 Task: Look for space in Sesto Fiorentino, Italy from 9th June, 2023 to 17th June, 2023 for 2 adults in price range Rs.7000 to Rs.12000. Place can be private room with 1  bedroom having 2 beds and 1 bathroom. Property type can be house, flat, guest house. Amenities needed are: wifi. Booking option can be shelf check-in. Required host language is English.
Action: Mouse moved to (418, 116)
Screenshot: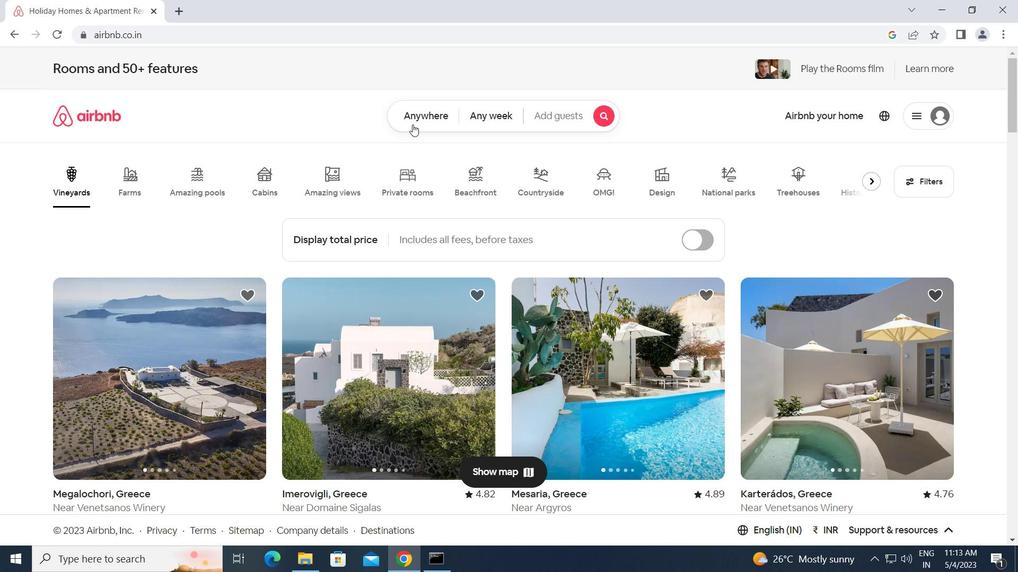
Action: Mouse pressed left at (418, 116)
Screenshot: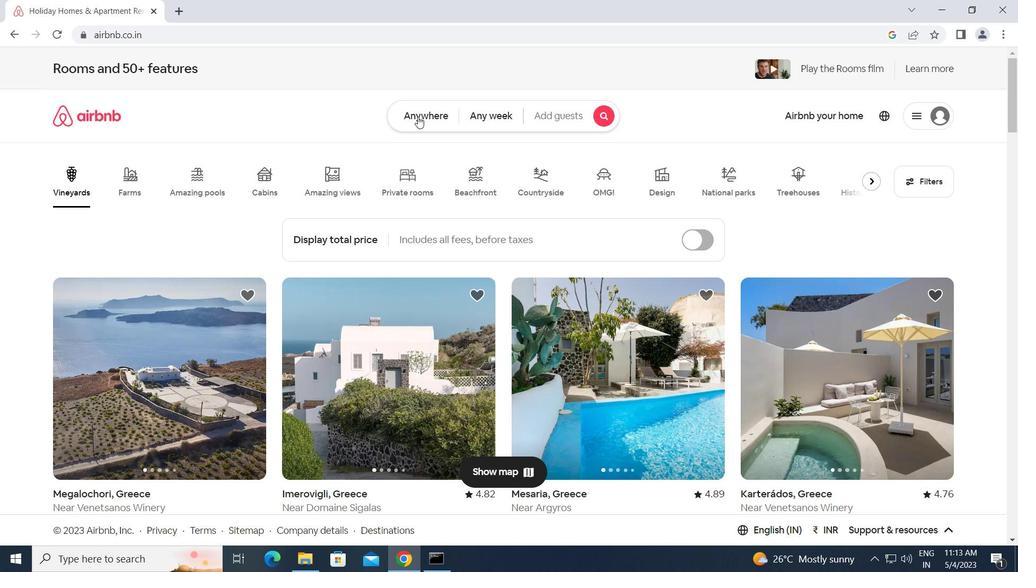 
Action: Mouse moved to (374, 166)
Screenshot: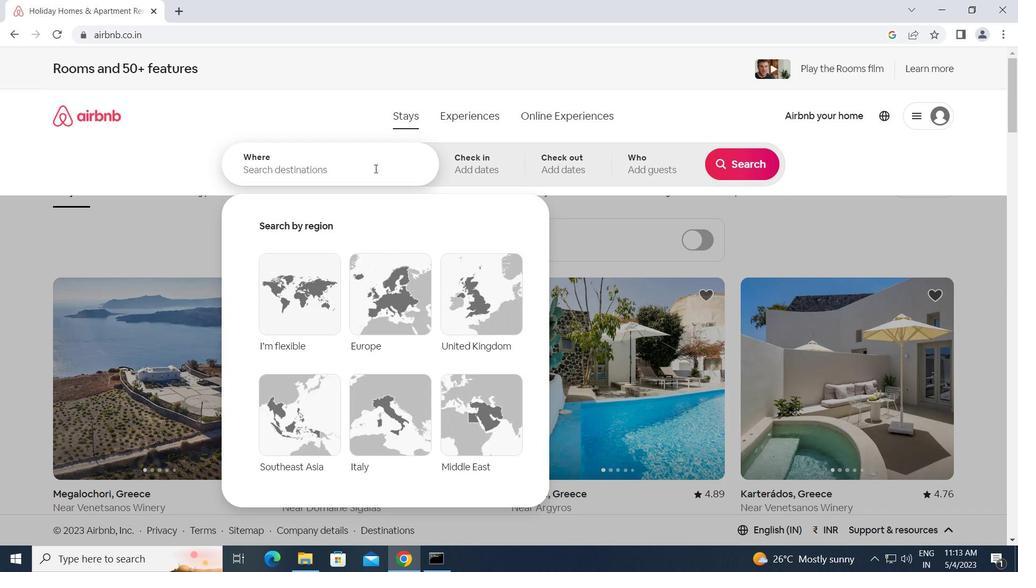 
Action: Mouse pressed left at (374, 166)
Screenshot: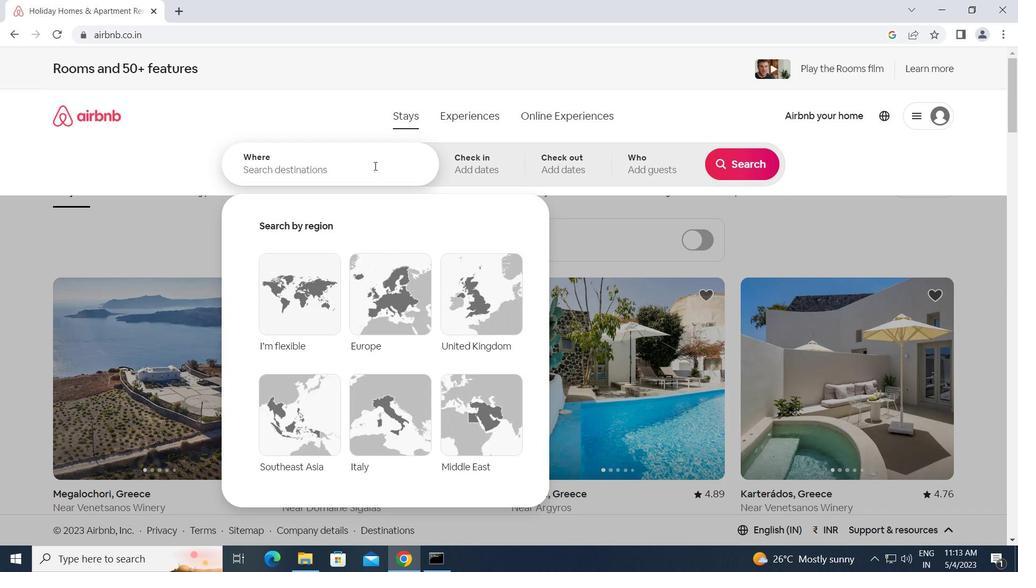 
Action: Key pressed se<Key.backspace><Key.caps_lock>esto<Key.space><Key.caps_lock>f<Key.caps_lock>iorentino,<Key.space><Key.caps_lock>i<Key.caps_lock>taly
Screenshot: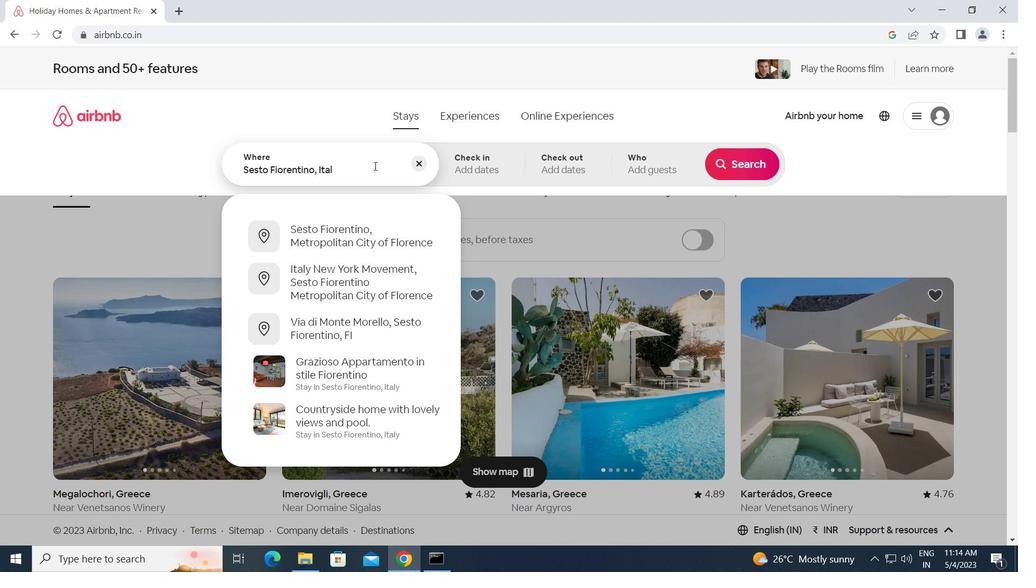 
Action: Mouse moved to (379, 167)
Screenshot: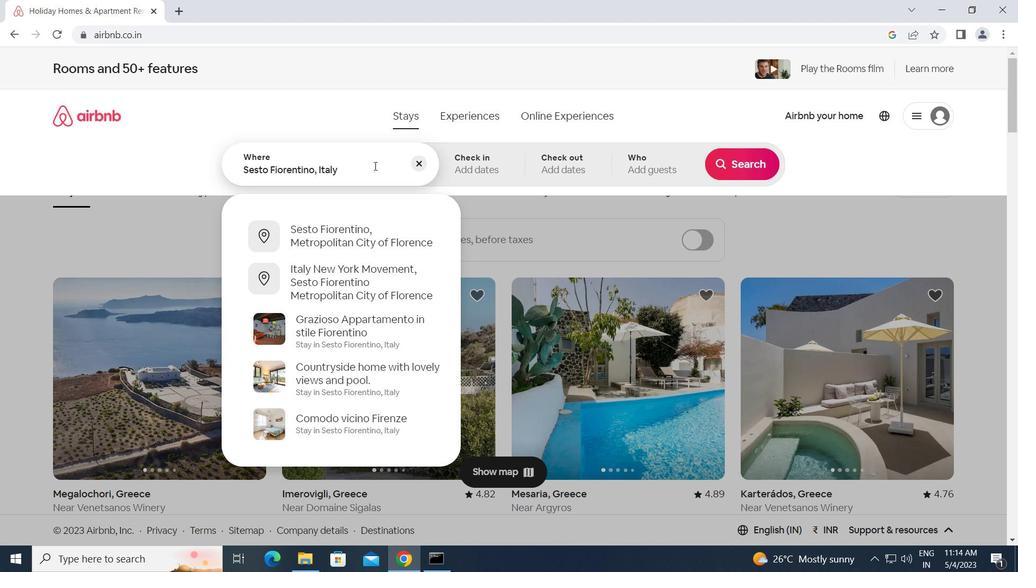 
Action: Key pressed <Key.enter>
Screenshot: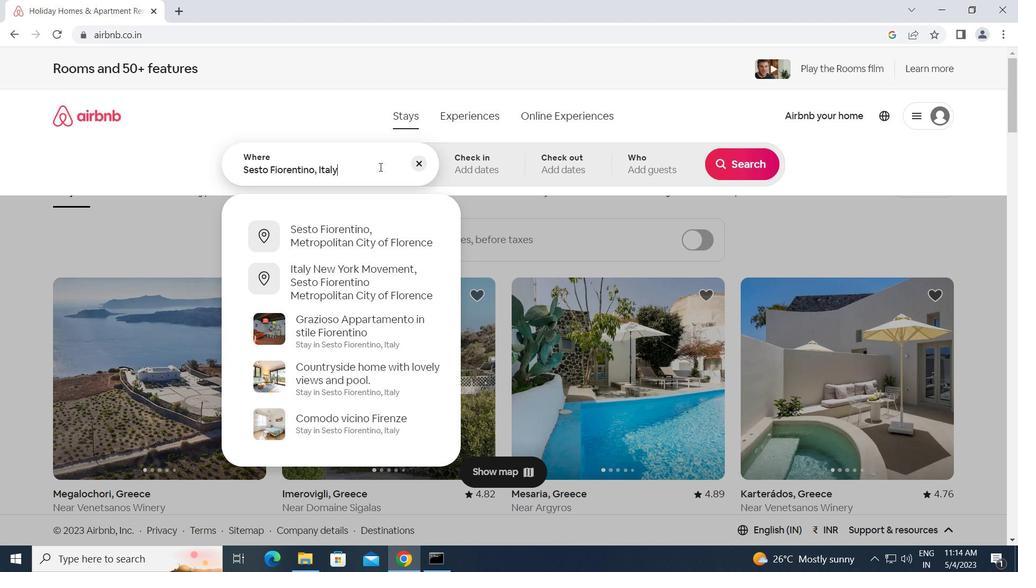 
Action: Mouse moved to (696, 354)
Screenshot: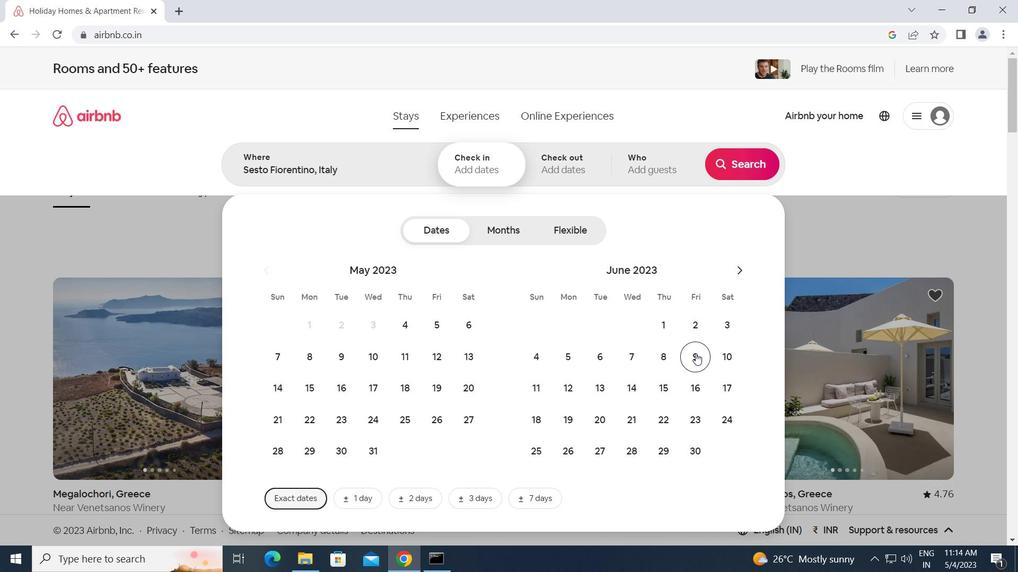 
Action: Mouse pressed left at (696, 354)
Screenshot: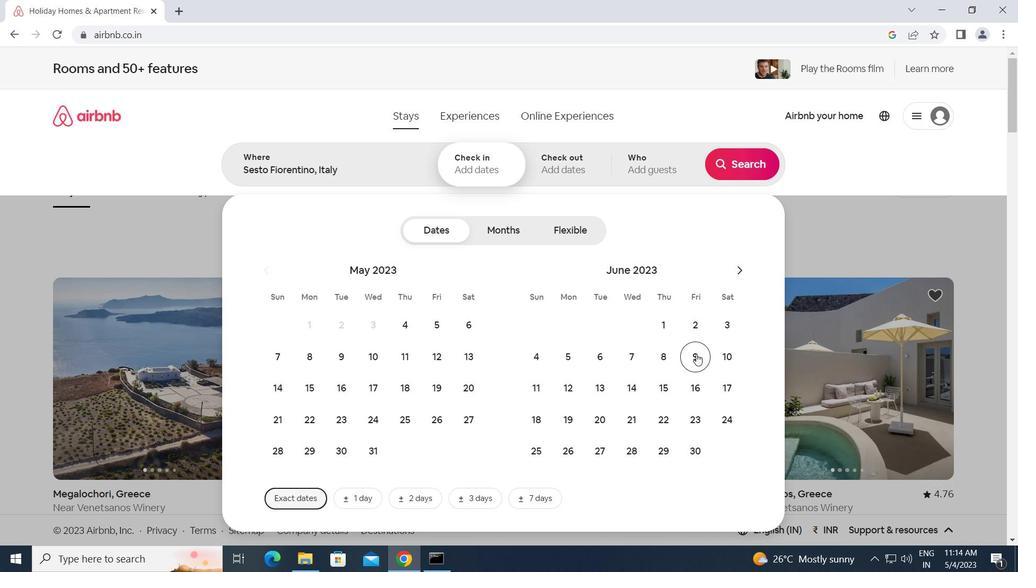 
Action: Mouse moved to (727, 387)
Screenshot: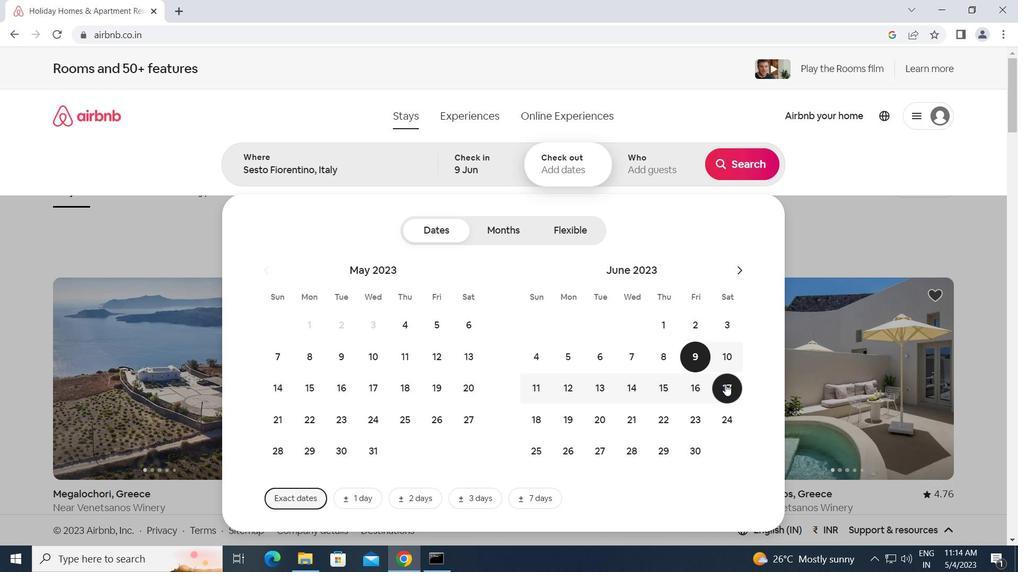 
Action: Mouse pressed left at (727, 387)
Screenshot: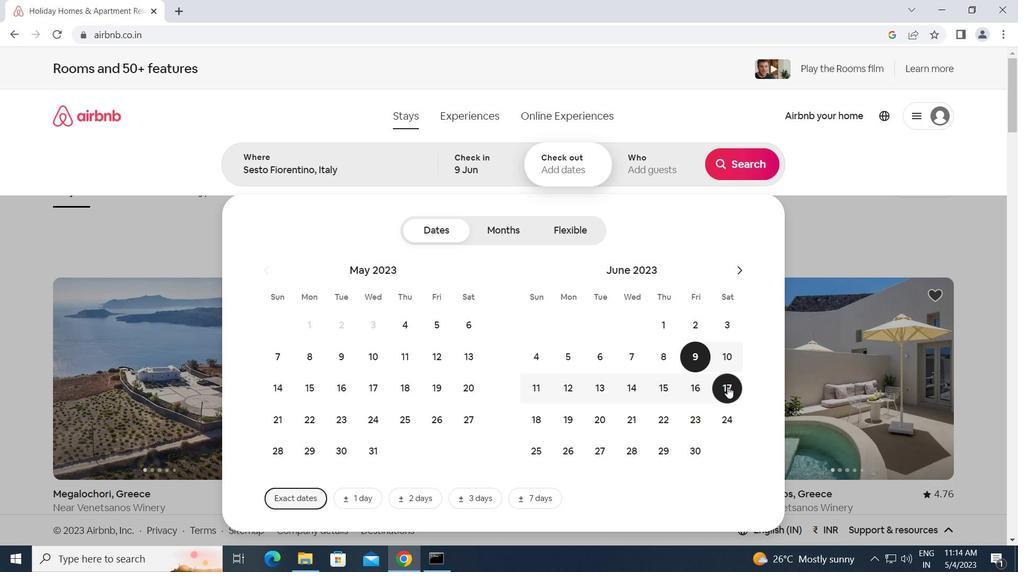 
Action: Mouse moved to (666, 166)
Screenshot: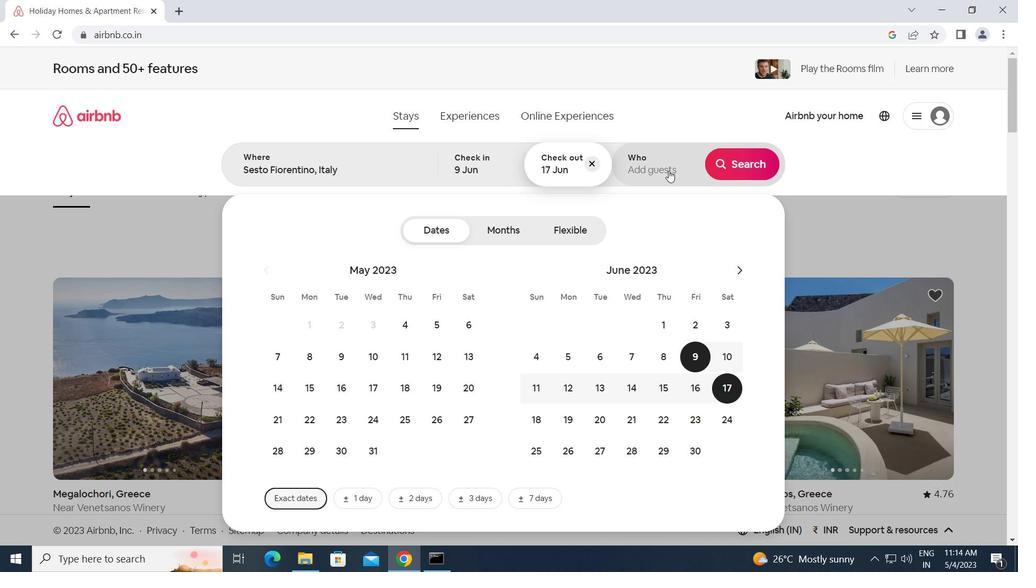 
Action: Mouse pressed left at (666, 166)
Screenshot: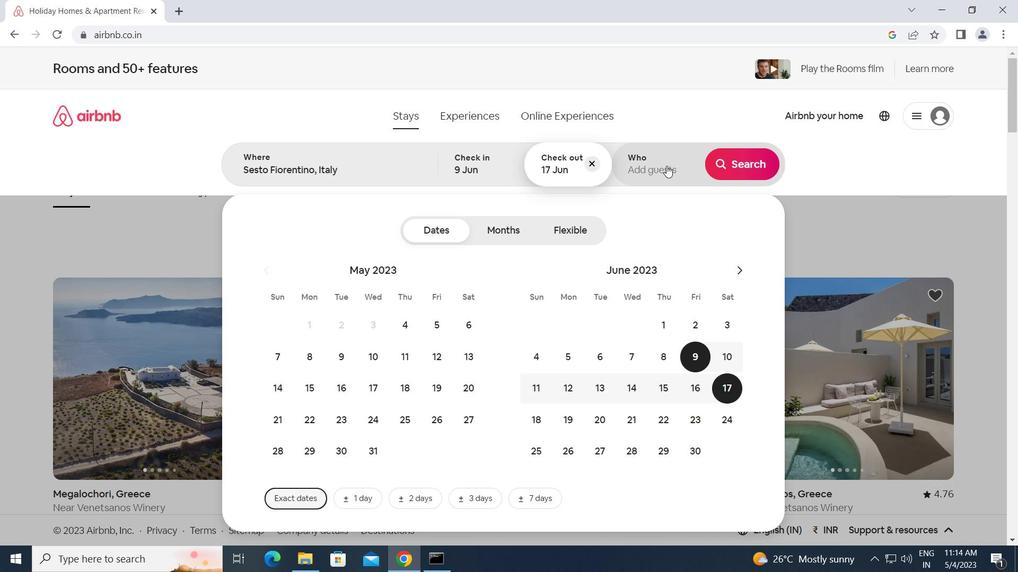 
Action: Mouse moved to (741, 237)
Screenshot: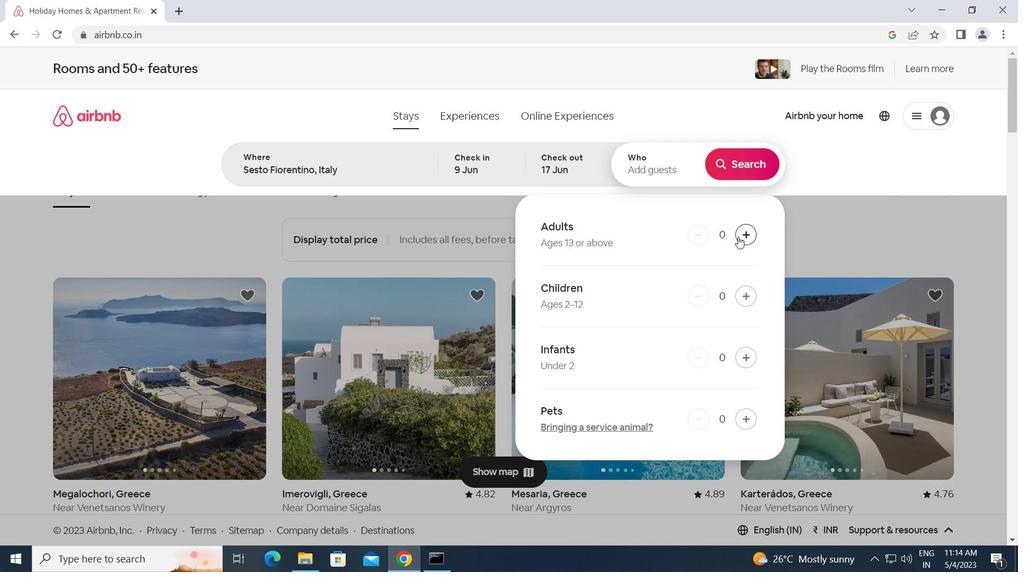 
Action: Mouse pressed left at (741, 237)
Screenshot: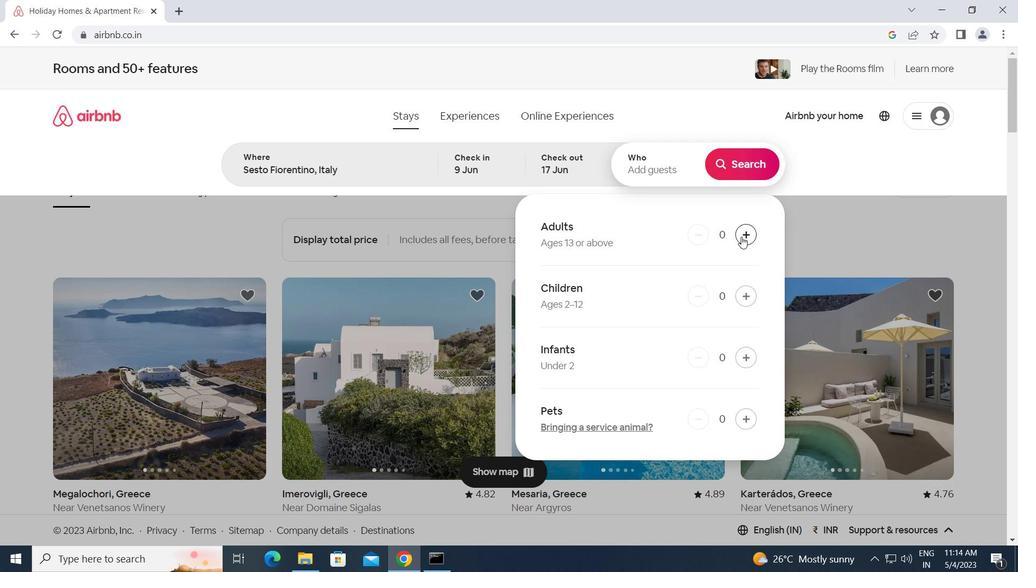 
Action: Mouse pressed left at (741, 237)
Screenshot: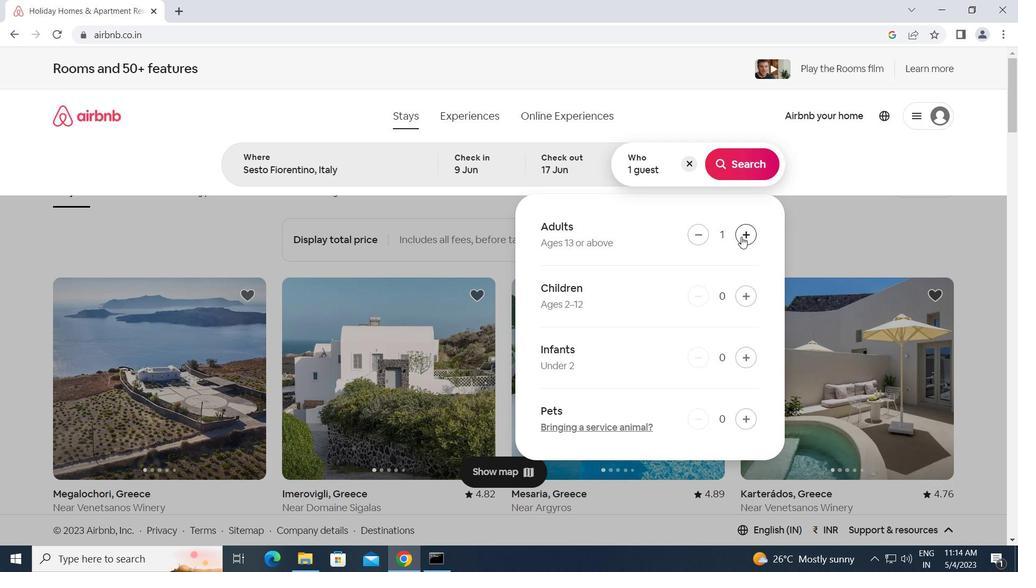 
Action: Mouse moved to (731, 171)
Screenshot: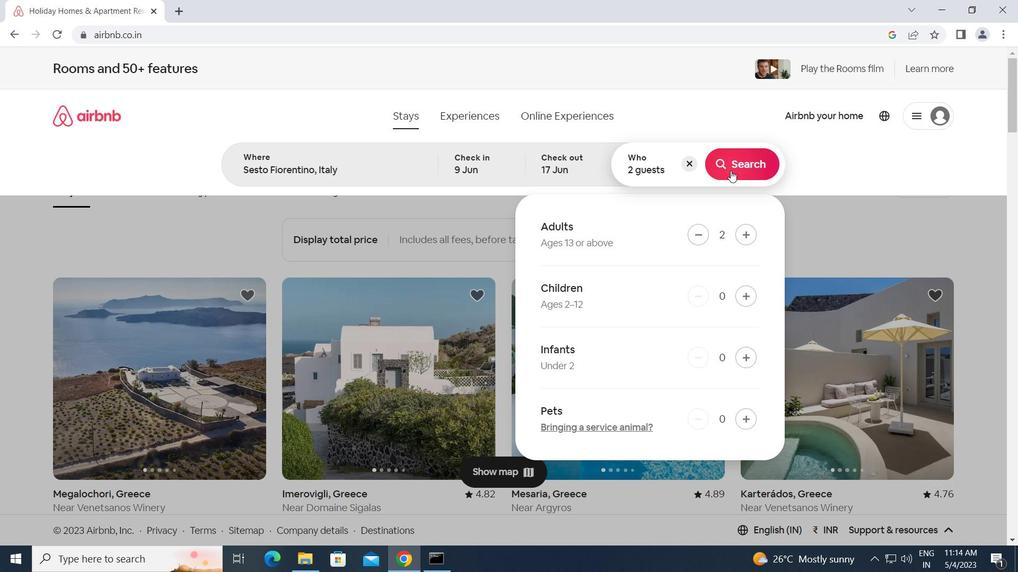 
Action: Mouse pressed left at (731, 171)
Screenshot: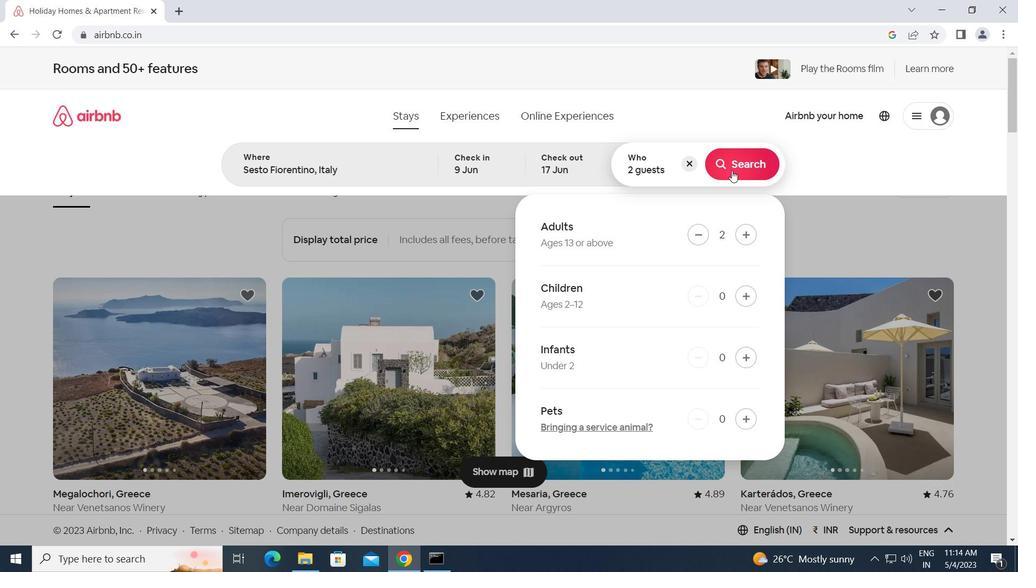 
Action: Mouse moved to (958, 130)
Screenshot: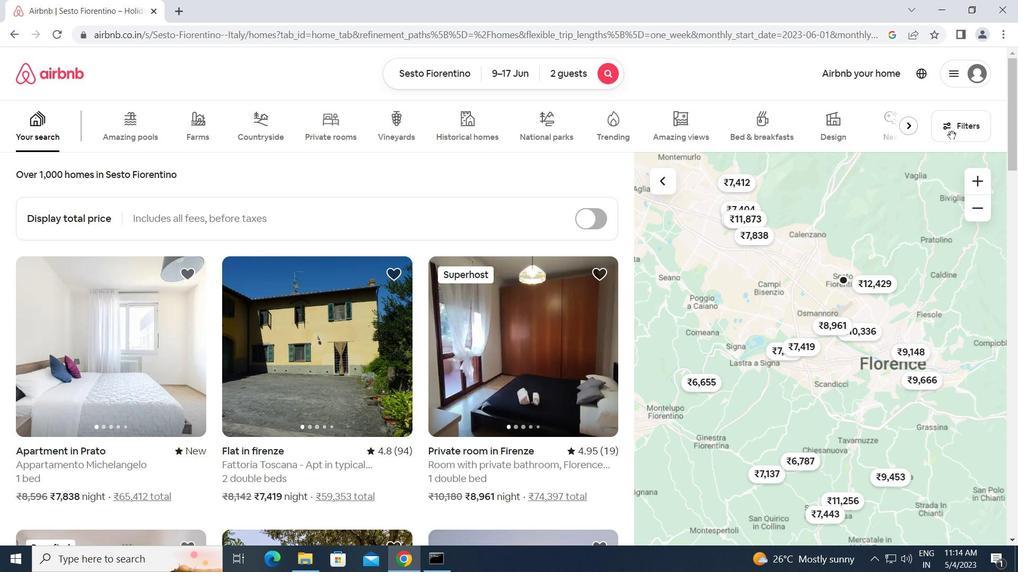 
Action: Mouse pressed left at (958, 130)
Screenshot: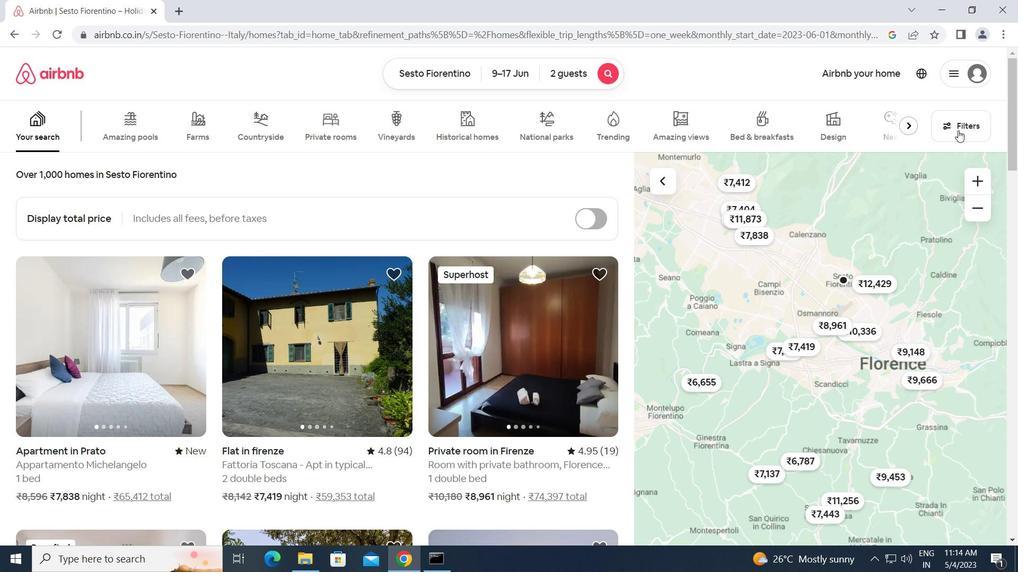 
Action: Mouse moved to (343, 300)
Screenshot: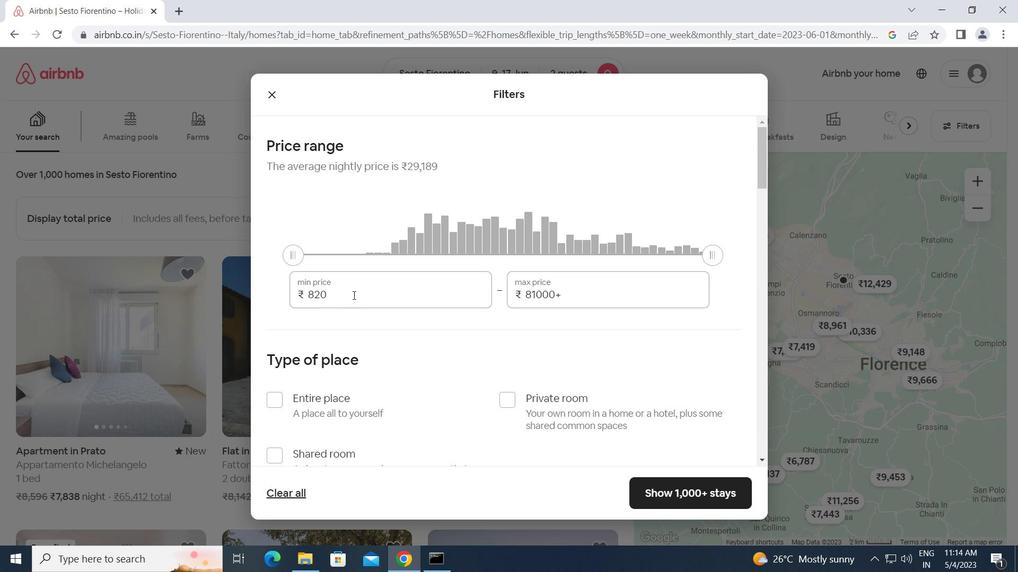 
Action: Mouse pressed left at (343, 300)
Screenshot: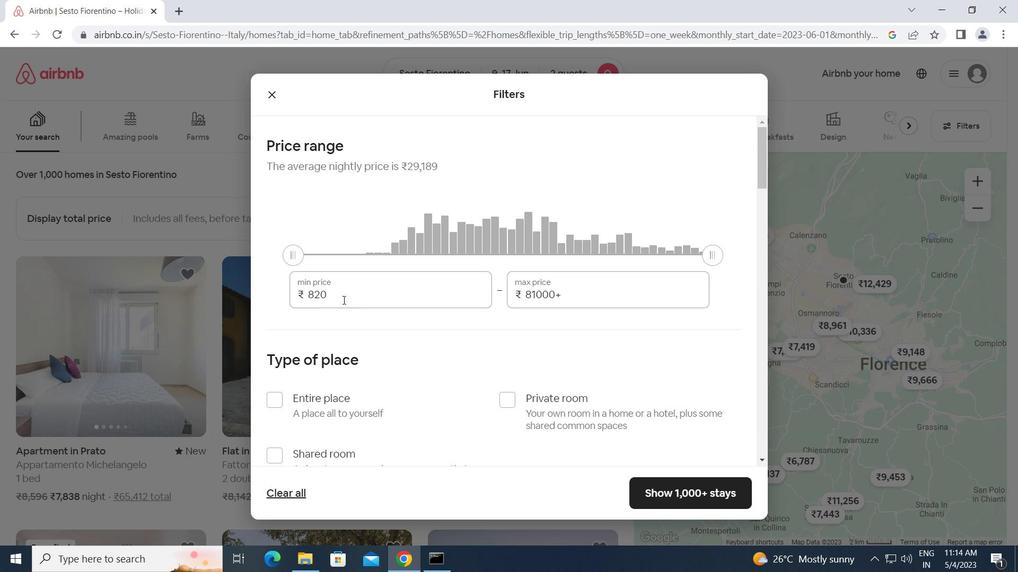 
Action: Mouse moved to (289, 303)
Screenshot: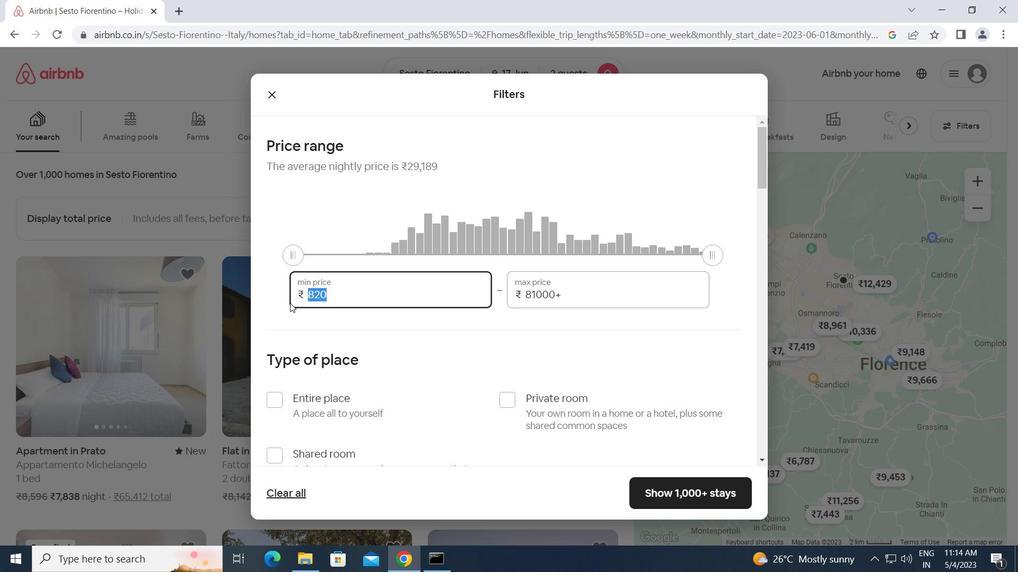 
Action: Key pressed 7000<Key.tab>12
Screenshot: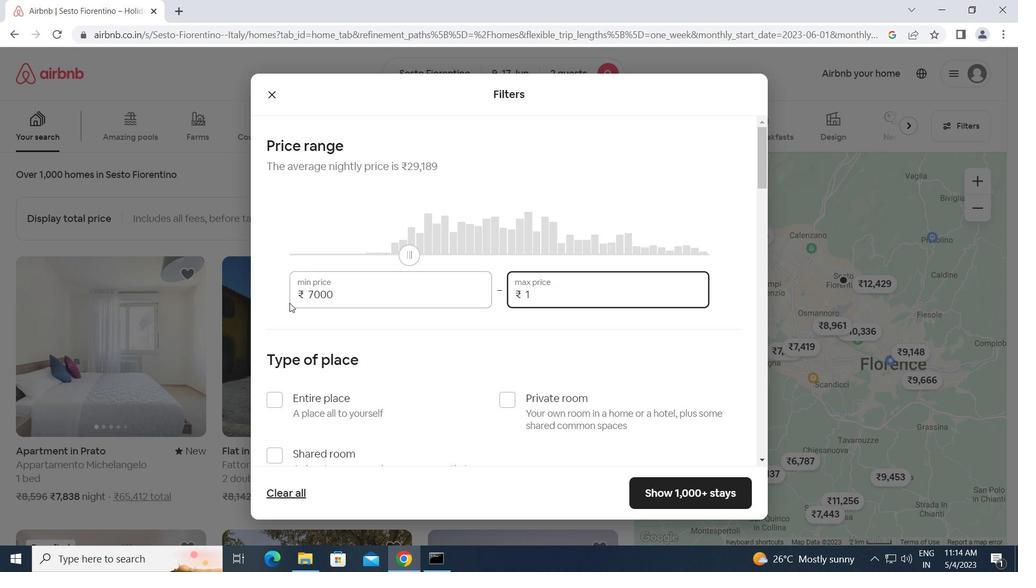 
Action: Mouse moved to (285, 301)
Screenshot: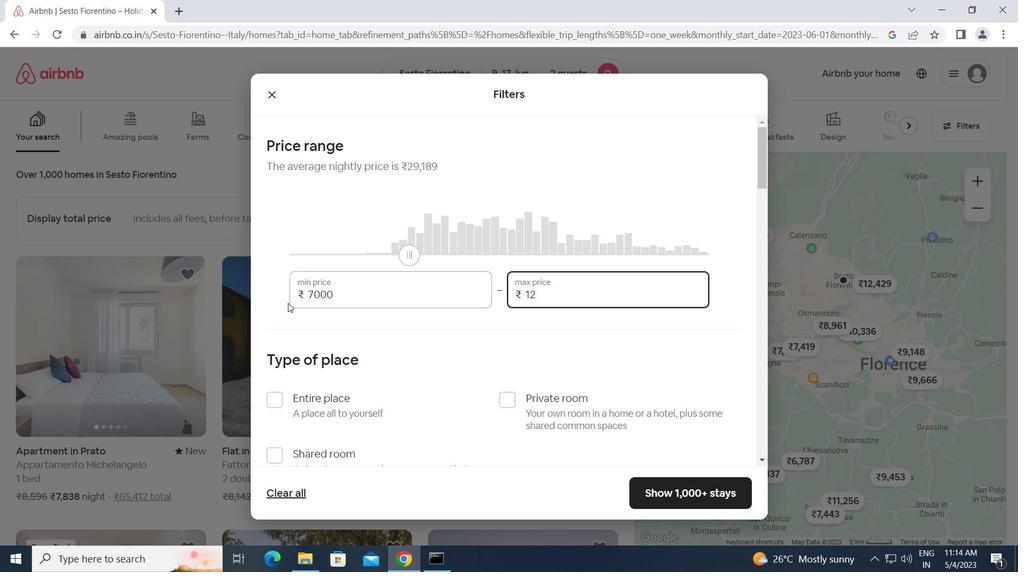 
Action: Key pressed 000
Screenshot: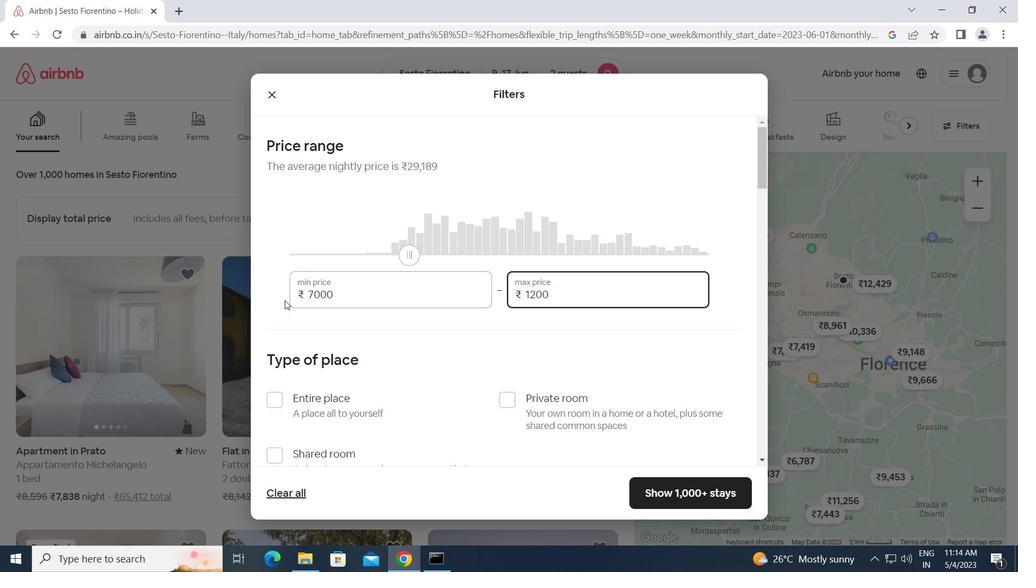 
Action: Mouse moved to (504, 399)
Screenshot: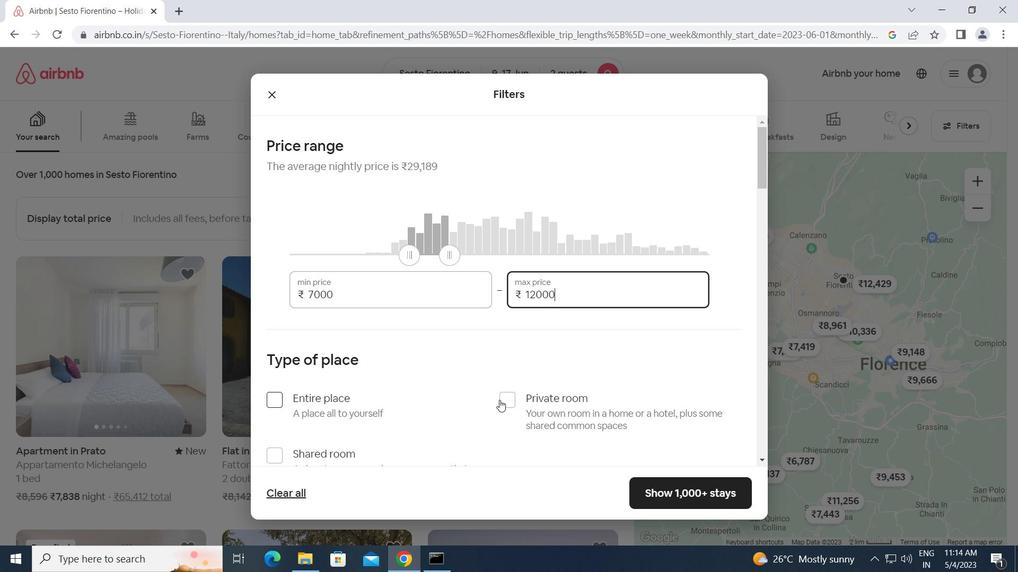 
Action: Mouse pressed left at (504, 399)
Screenshot: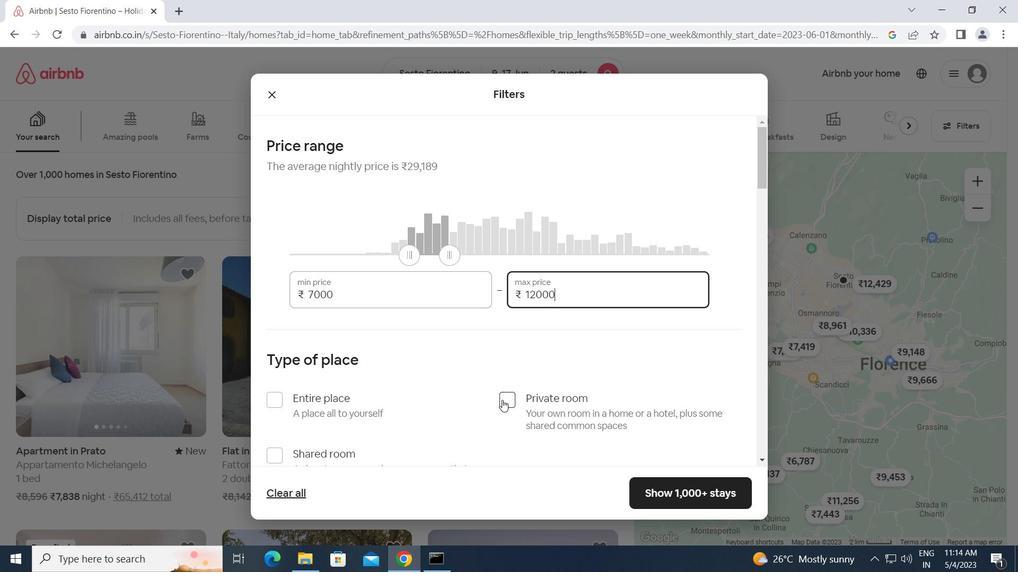 
Action: Mouse moved to (450, 425)
Screenshot: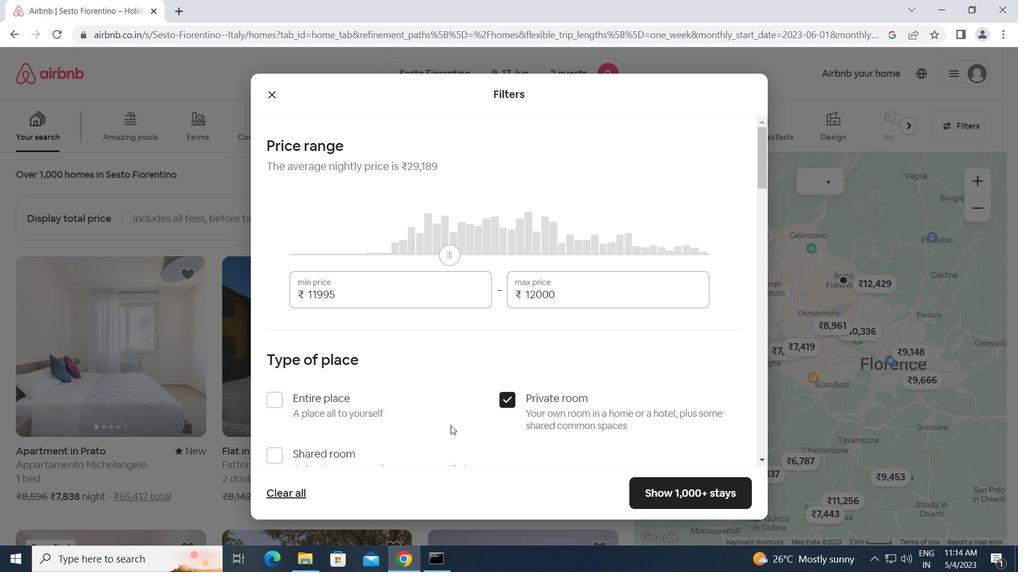 
Action: Mouse scrolled (450, 425) with delta (0, 0)
Screenshot: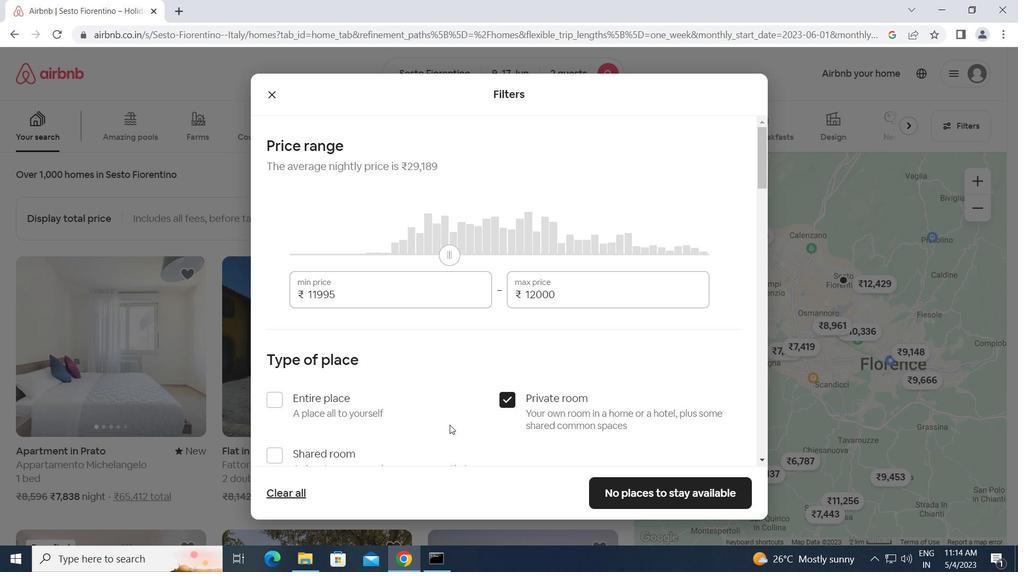 
Action: Mouse scrolled (450, 425) with delta (0, 0)
Screenshot: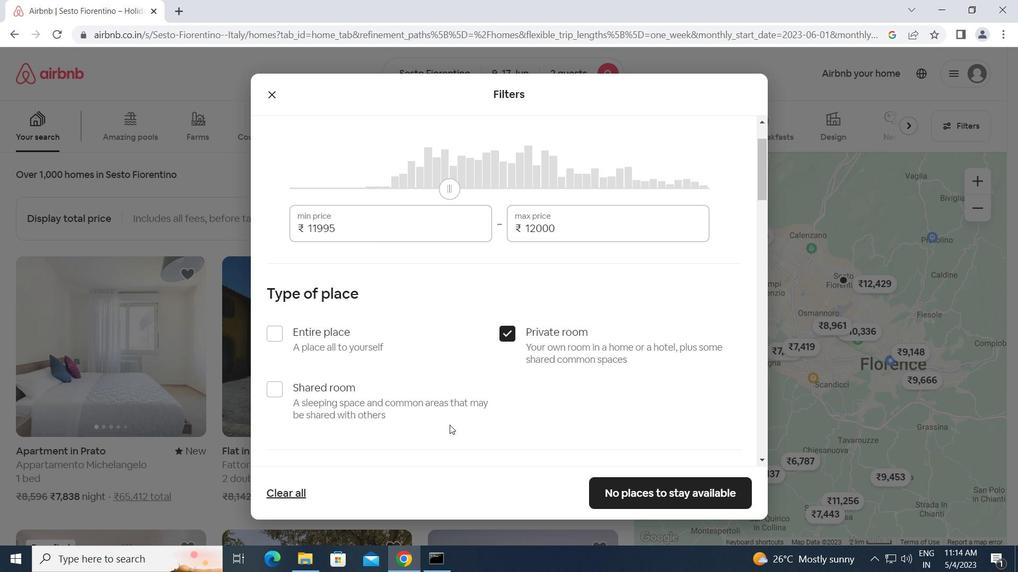 
Action: Mouse moved to (449, 423)
Screenshot: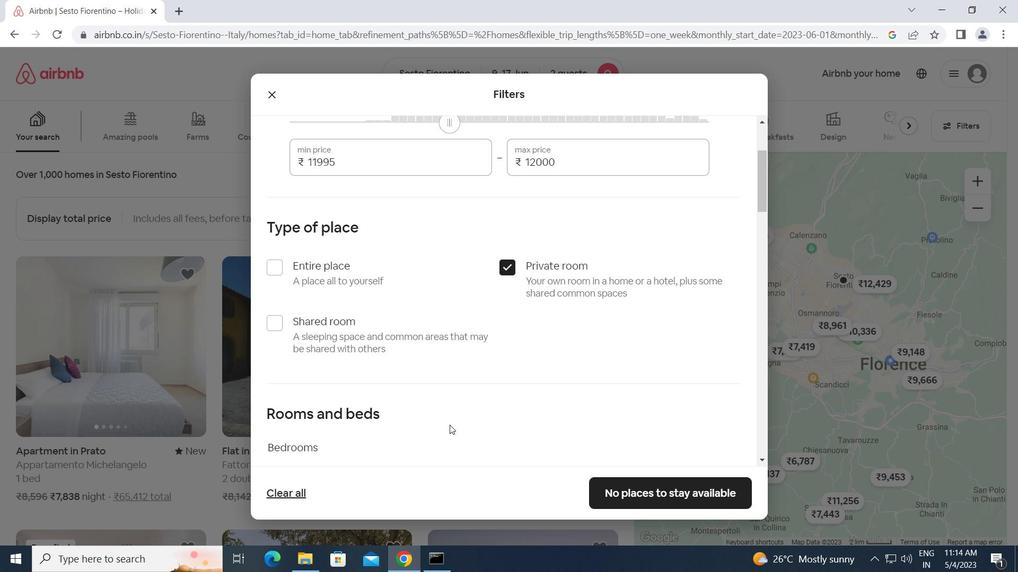 
Action: Mouse scrolled (449, 423) with delta (0, 0)
Screenshot: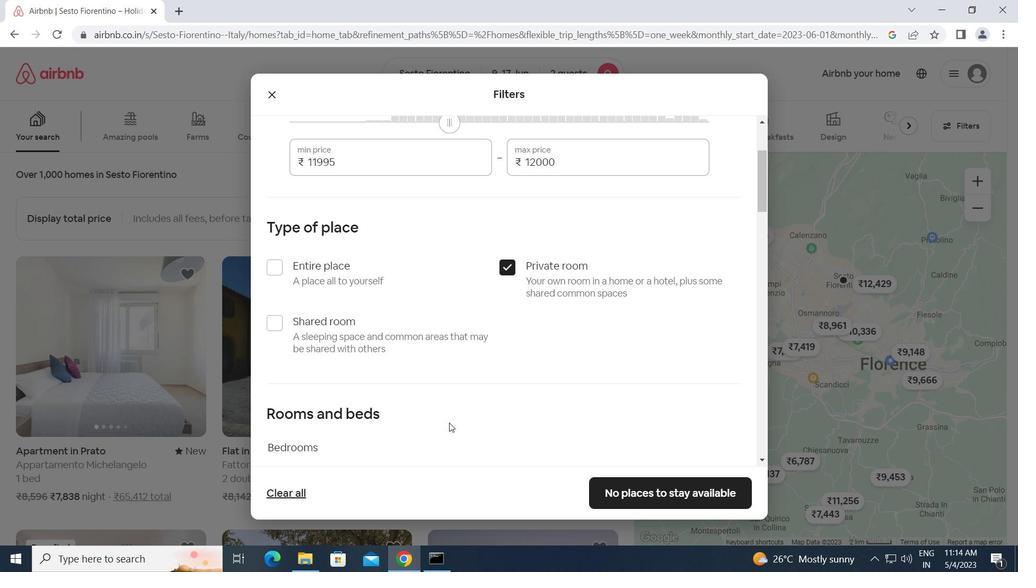 
Action: Mouse moved to (448, 423)
Screenshot: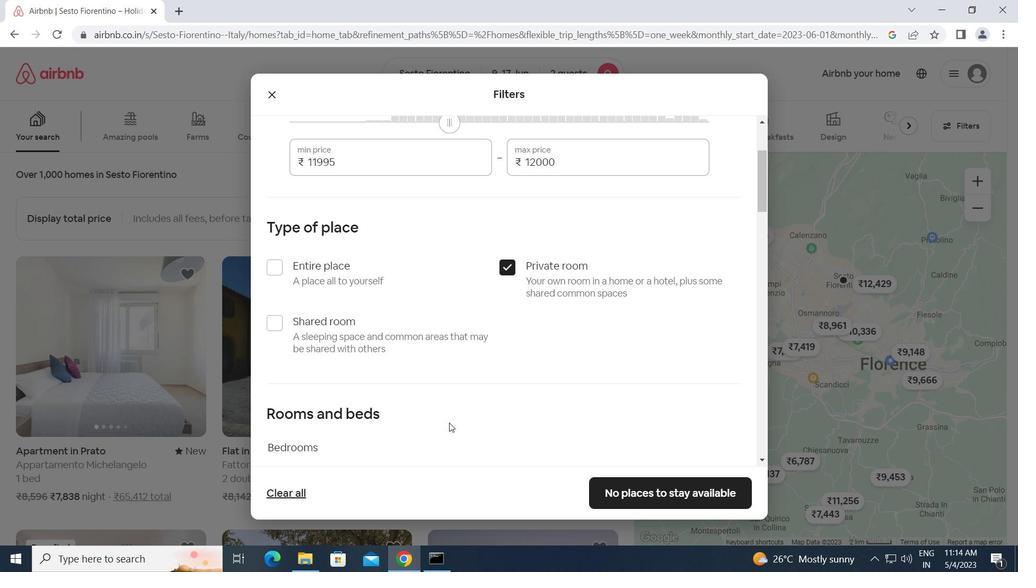 
Action: Mouse scrolled (448, 422) with delta (0, 0)
Screenshot: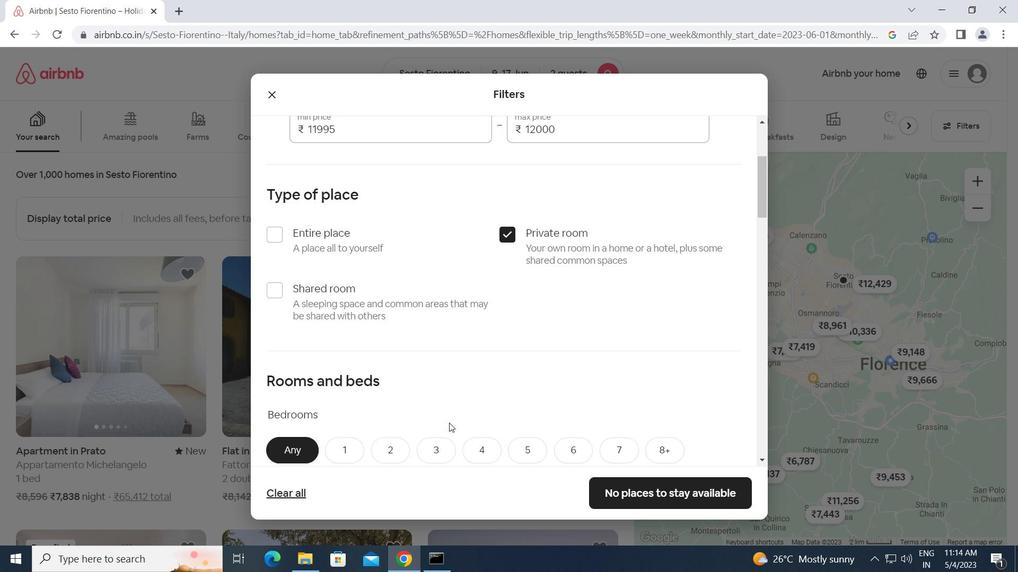 
Action: Mouse moved to (422, 417)
Screenshot: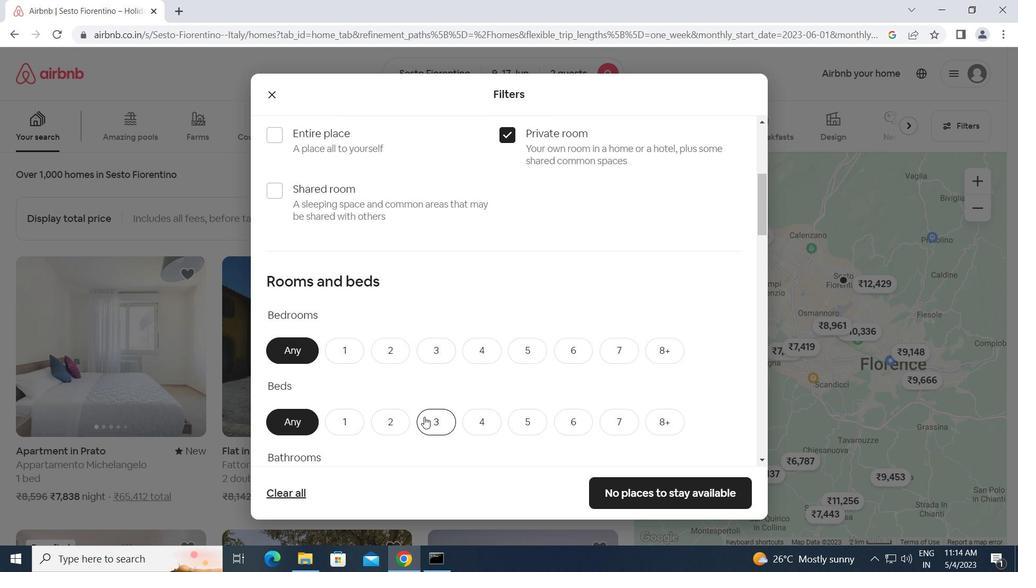 
Action: Mouse scrolled (422, 416) with delta (0, 0)
Screenshot: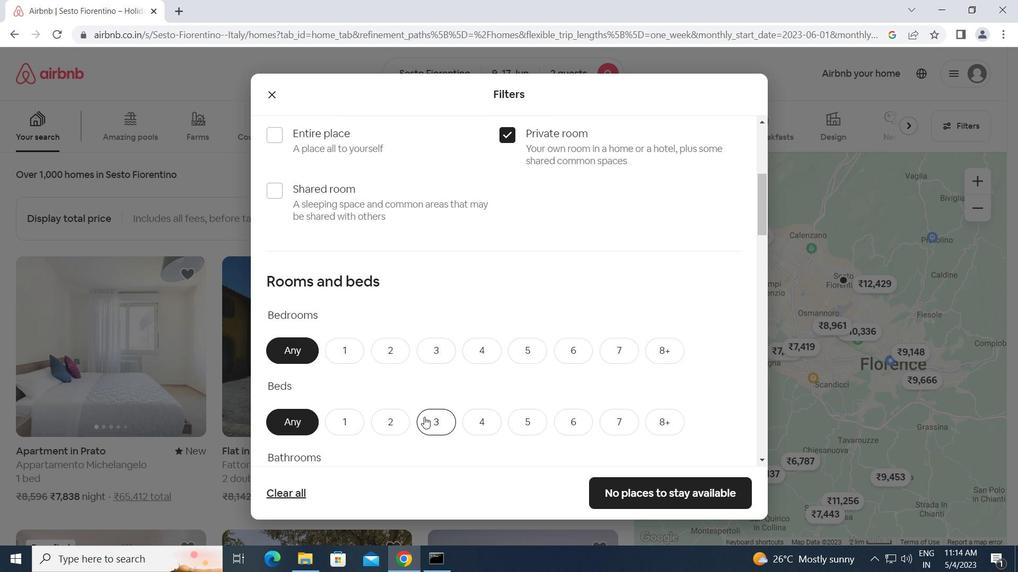 
Action: Mouse moved to (340, 282)
Screenshot: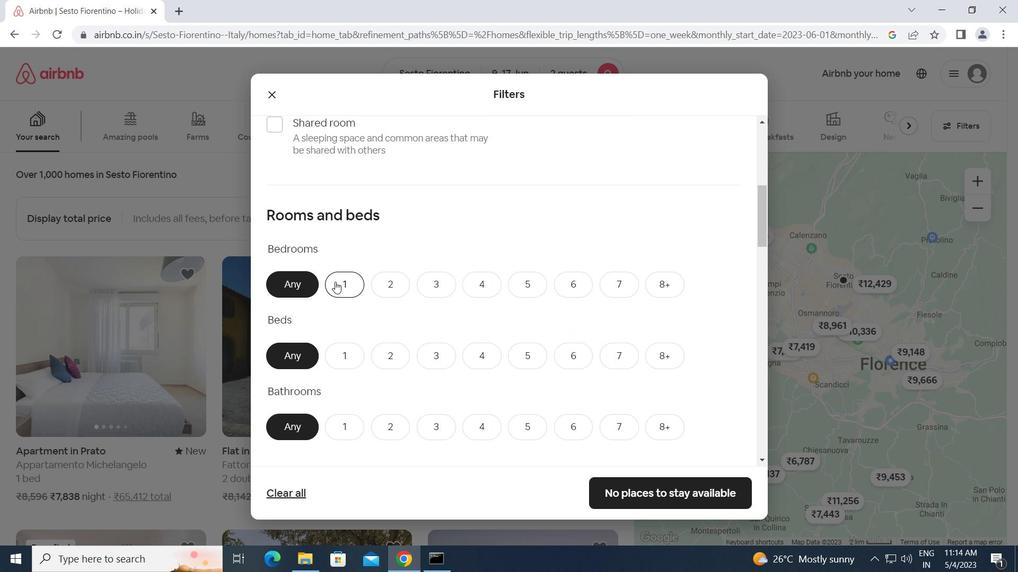 
Action: Mouse pressed left at (340, 282)
Screenshot: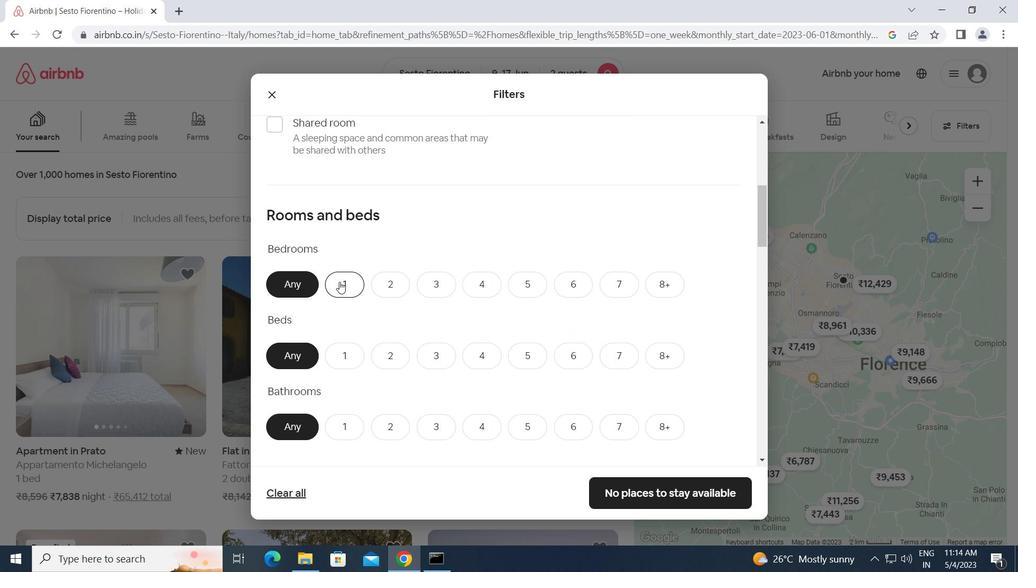 
Action: Mouse moved to (394, 353)
Screenshot: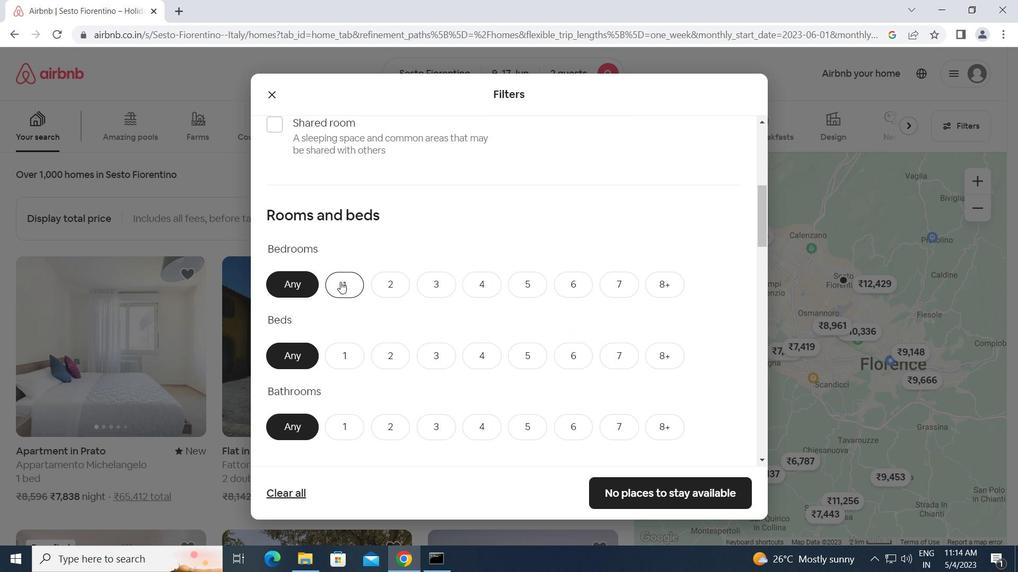 
Action: Mouse pressed left at (394, 353)
Screenshot: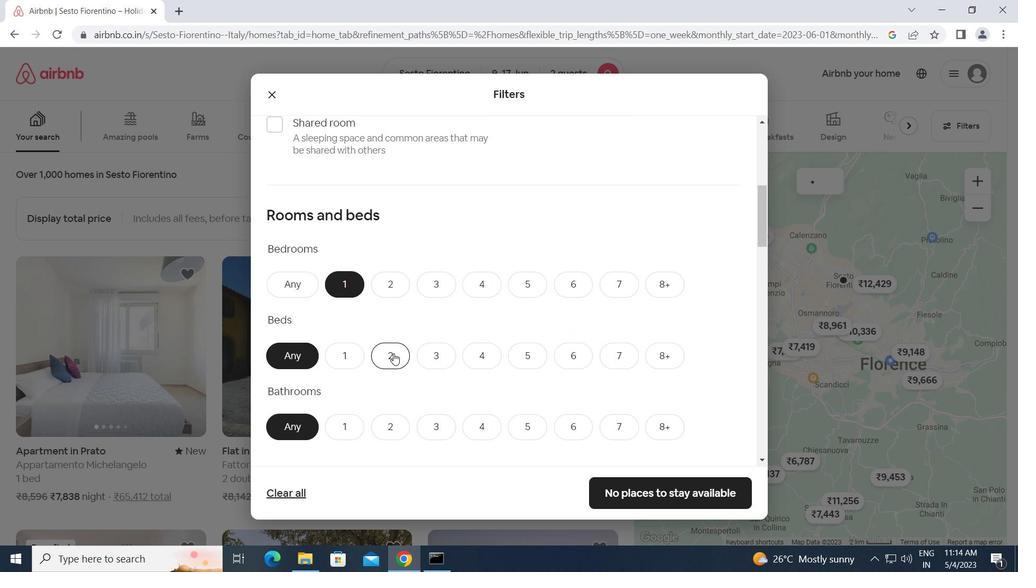 
Action: Mouse moved to (336, 420)
Screenshot: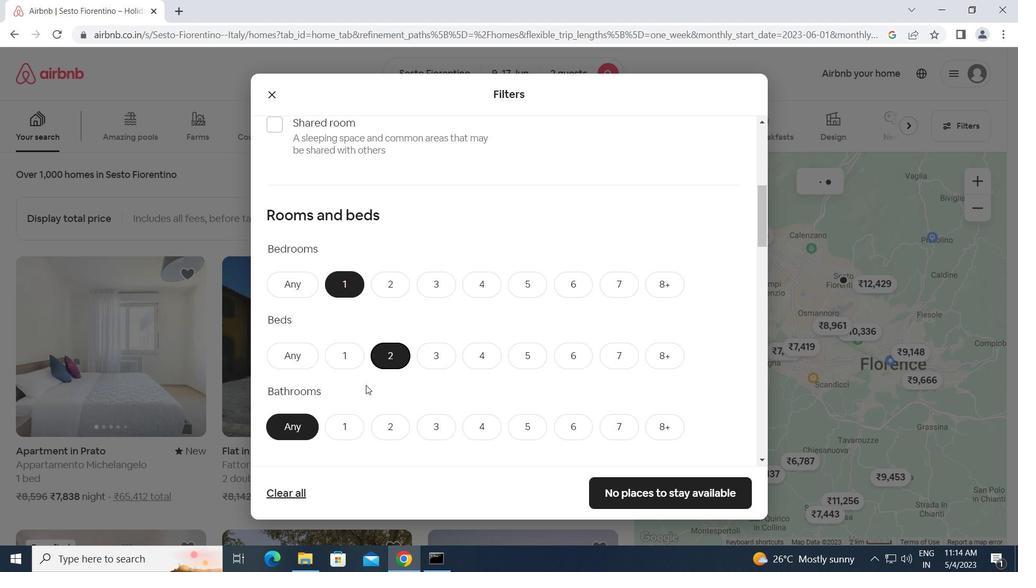 
Action: Mouse pressed left at (336, 420)
Screenshot: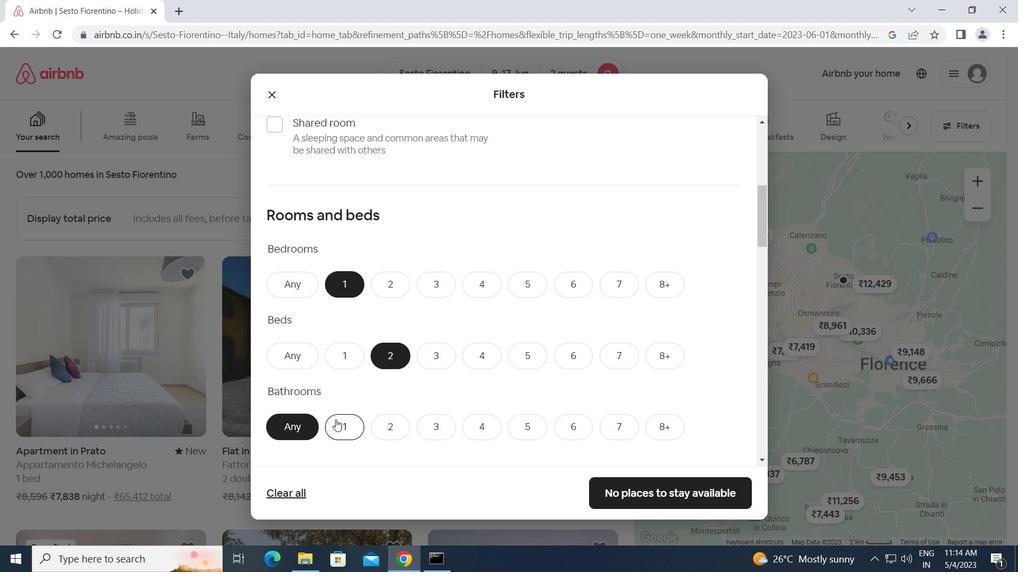 
Action: Mouse scrolled (336, 420) with delta (0, 0)
Screenshot: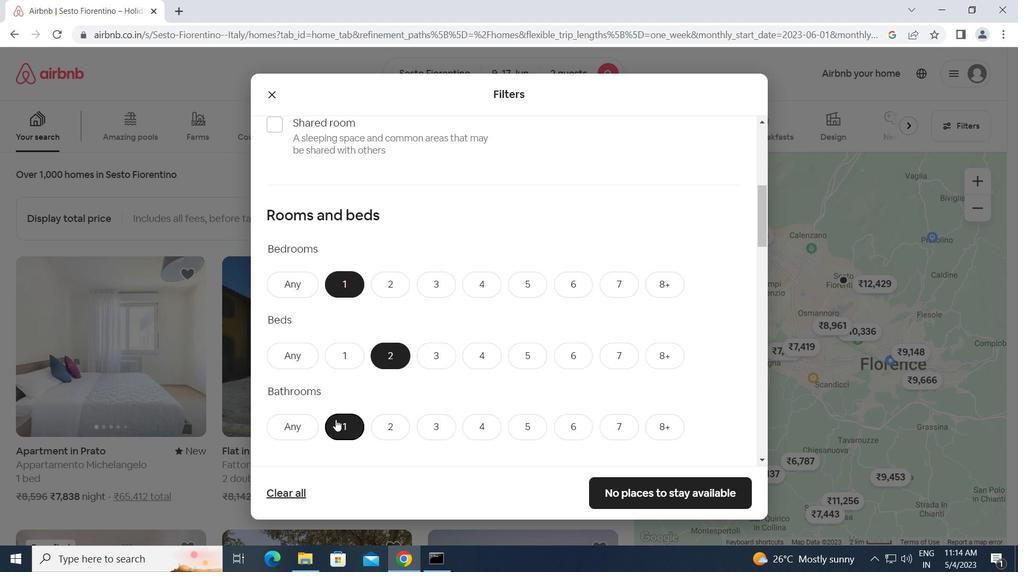
Action: Mouse scrolled (336, 420) with delta (0, 0)
Screenshot: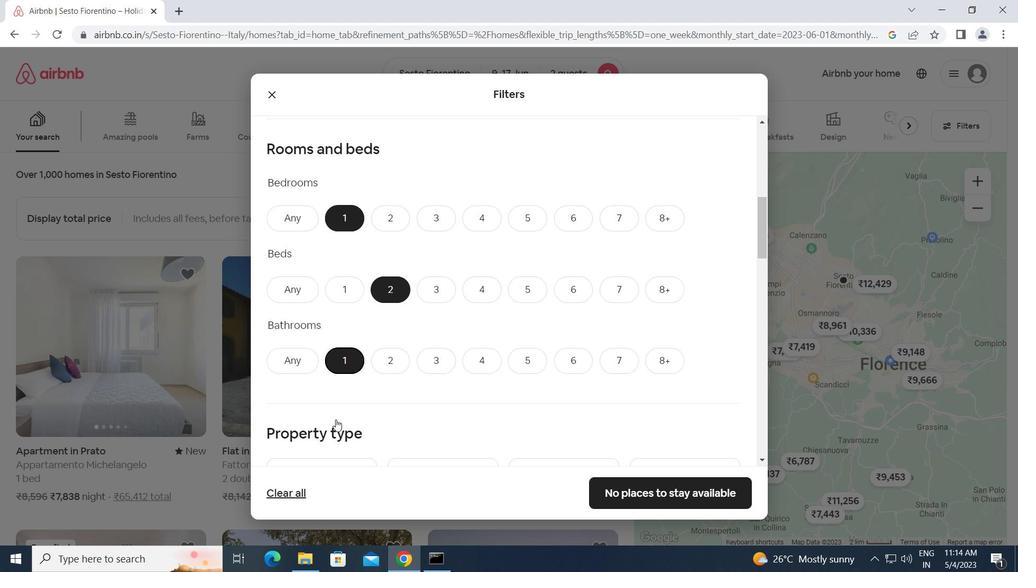 
Action: Mouse scrolled (336, 420) with delta (0, 0)
Screenshot: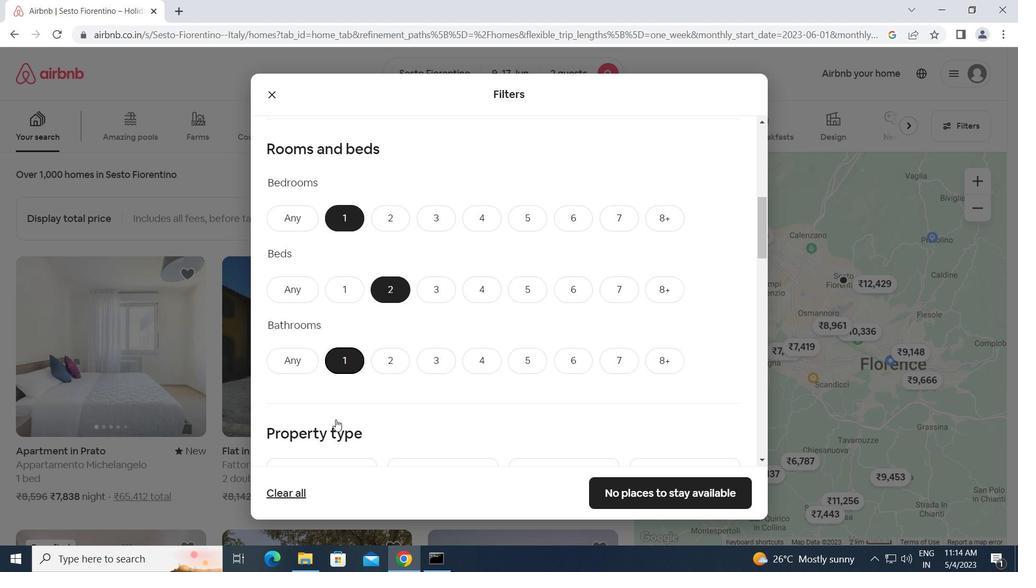 
Action: Mouse moved to (316, 378)
Screenshot: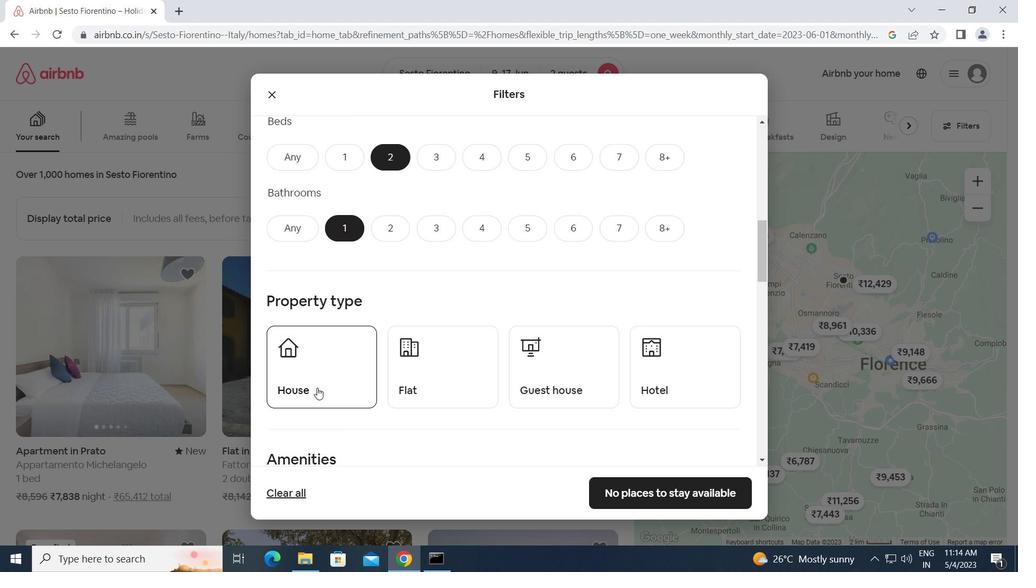 
Action: Mouse pressed left at (316, 378)
Screenshot: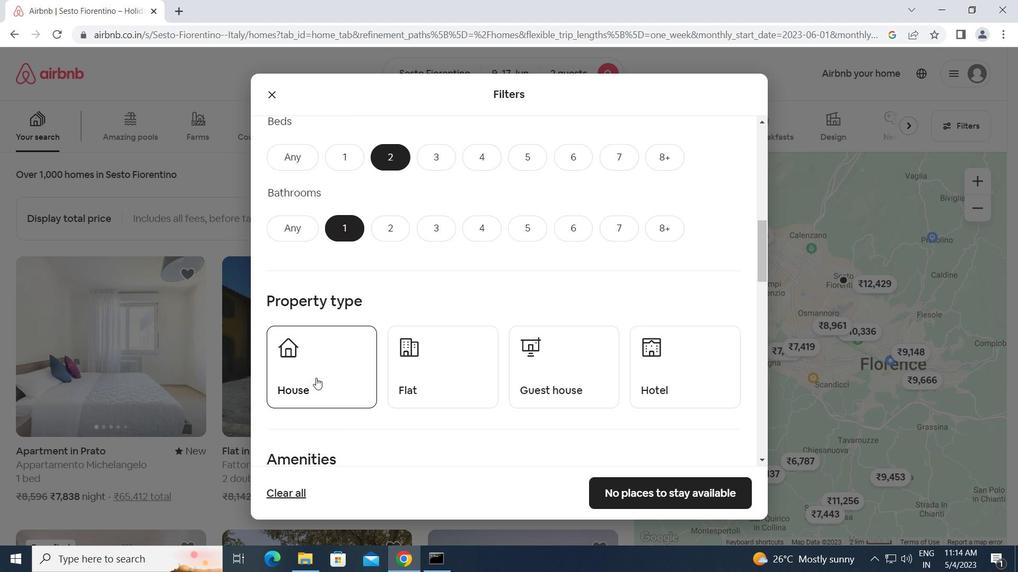 
Action: Mouse moved to (440, 369)
Screenshot: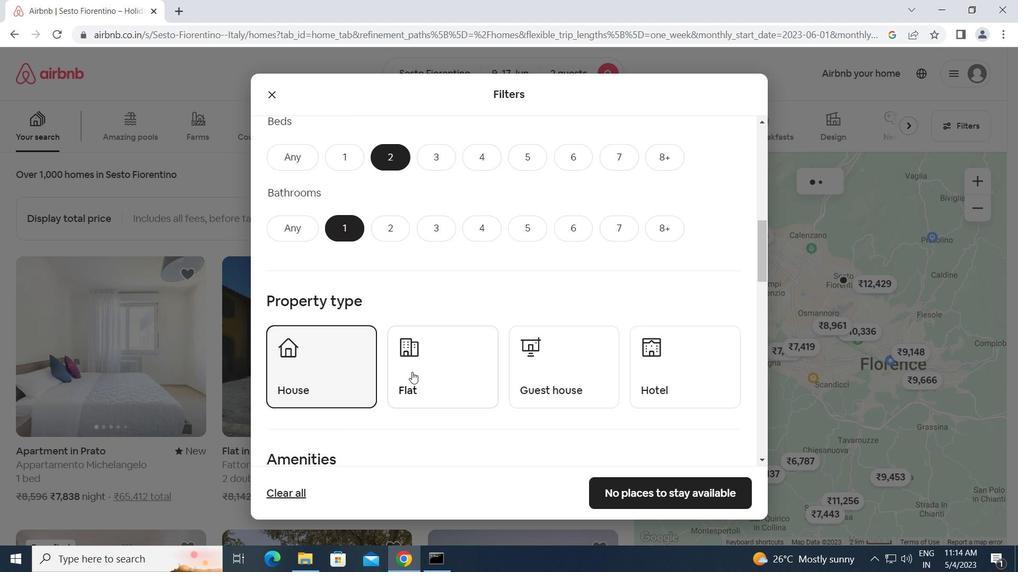 
Action: Mouse pressed left at (440, 369)
Screenshot: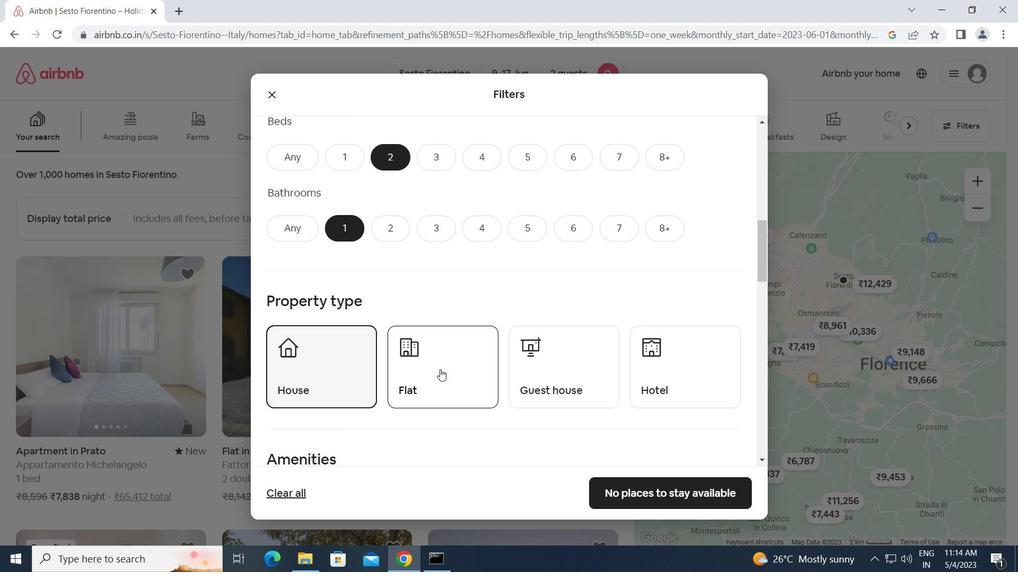 
Action: Mouse moved to (544, 372)
Screenshot: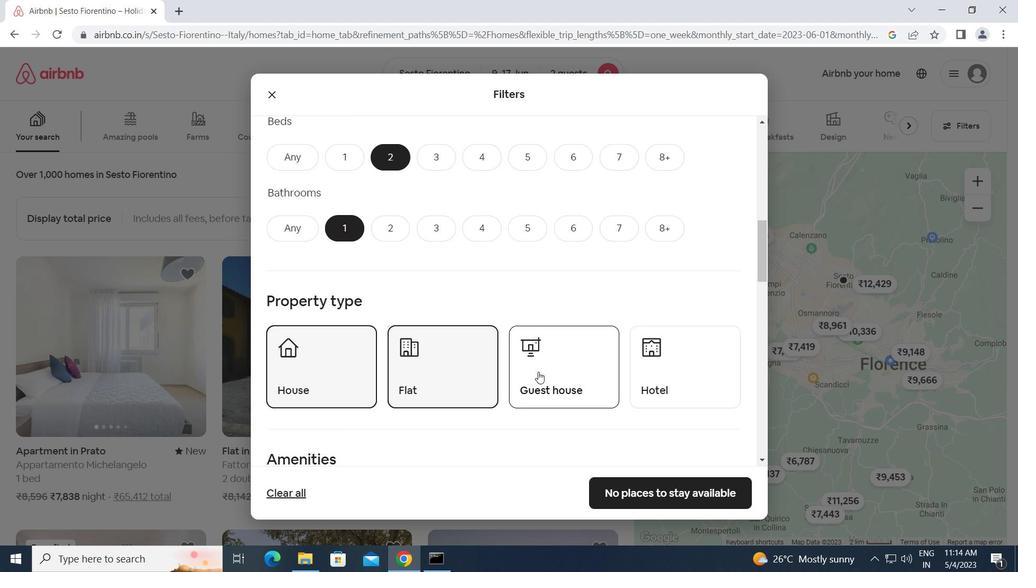 
Action: Mouse pressed left at (544, 372)
Screenshot: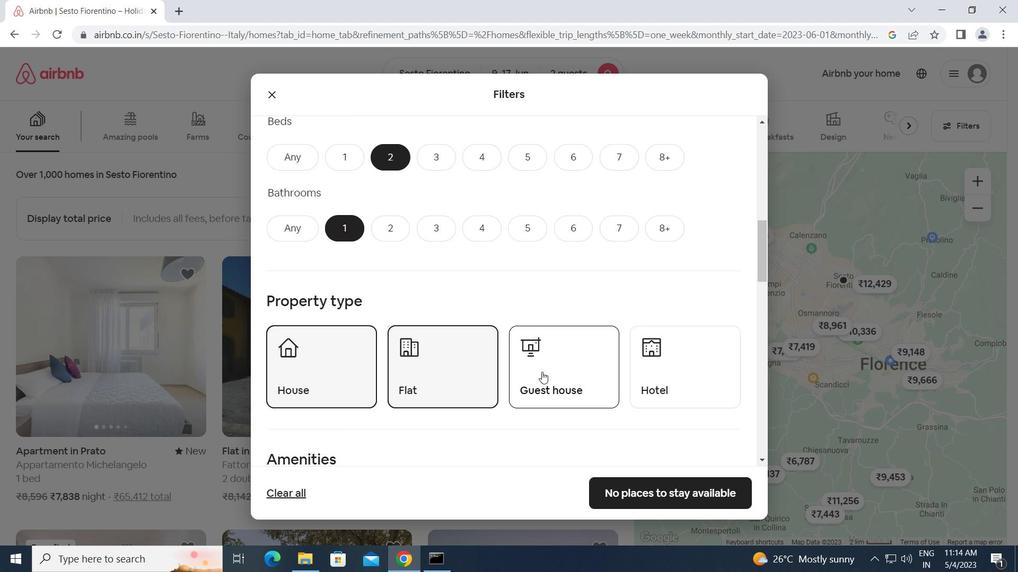 
Action: Mouse moved to (463, 397)
Screenshot: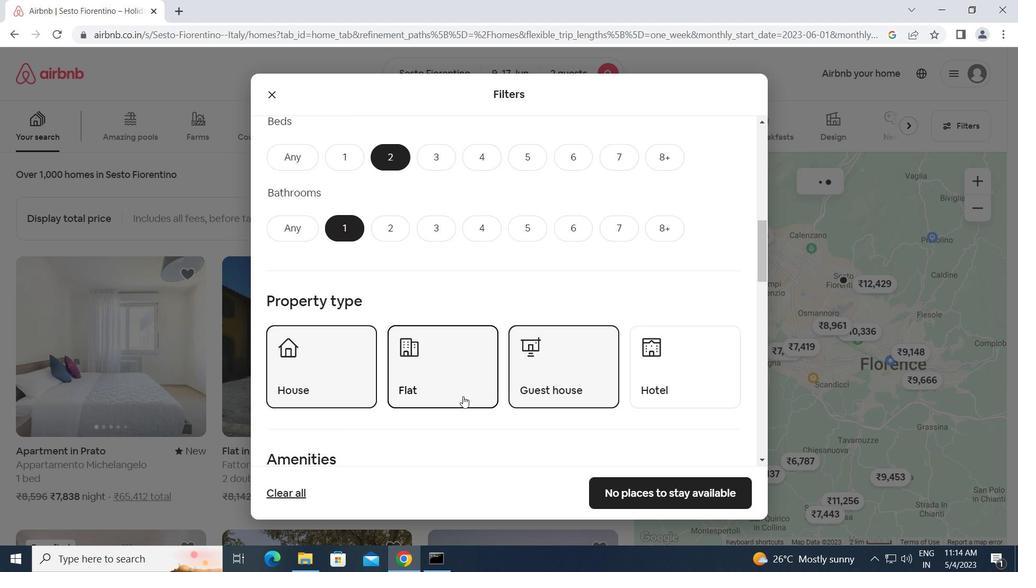 
Action: Mouse scrolled (463, 396) with delta (0, 0)
Screenshot: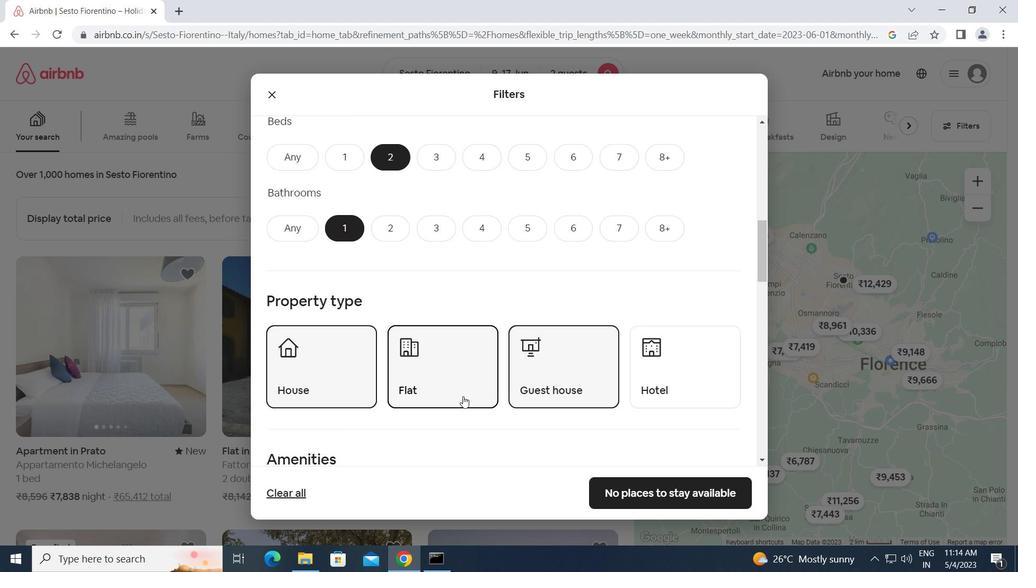 
Action: Mouse scrolled (463, 396) with delta (0, 0)
Screenshot: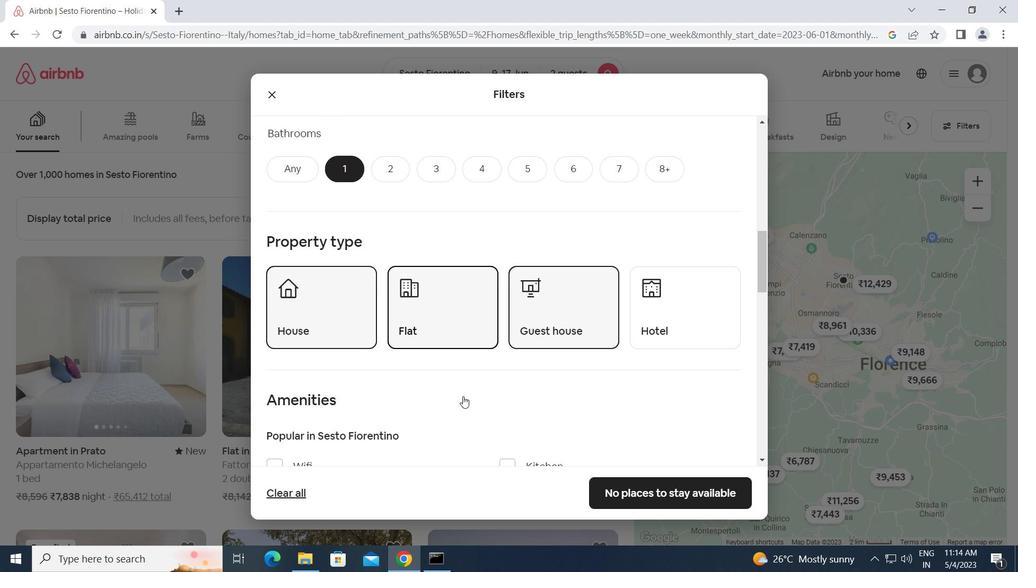 
Action: Mouse scrolled (463, 396) with delta (0, 0)
Screenshot: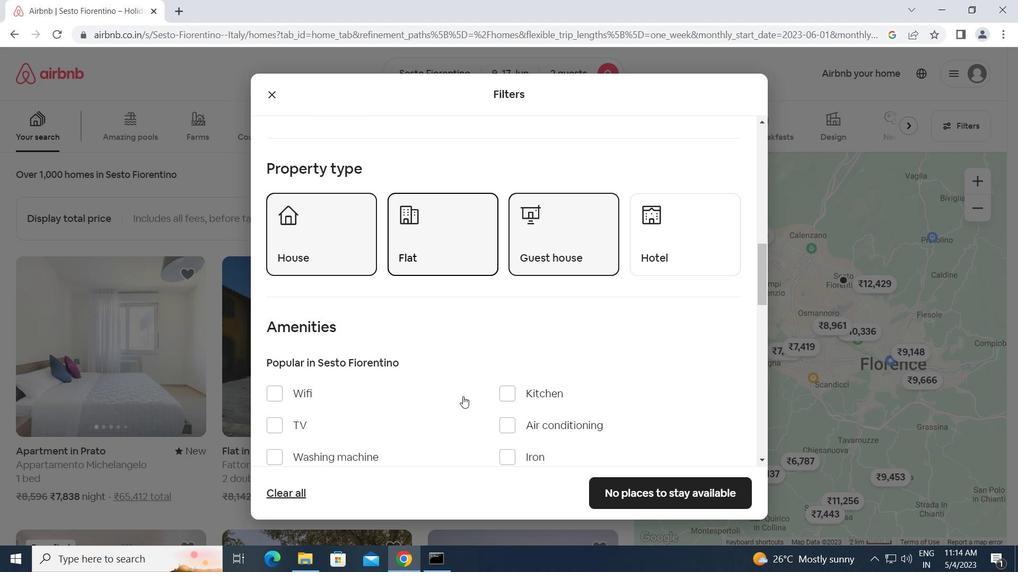 
Action: Mouse moved to (276, 327)
Screenshot: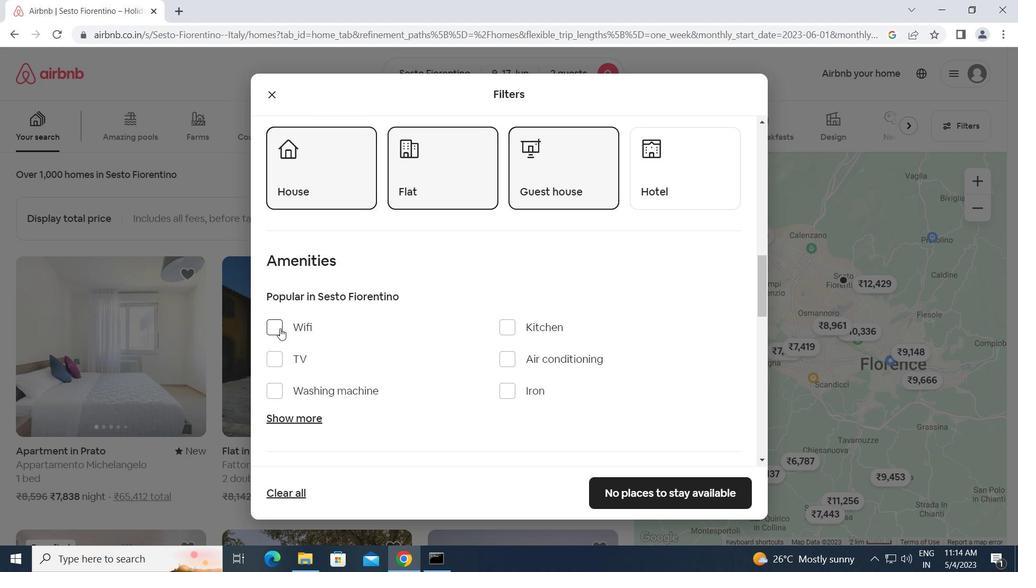 
Action: Mouse pressed left at (276, 327)
Screenshot: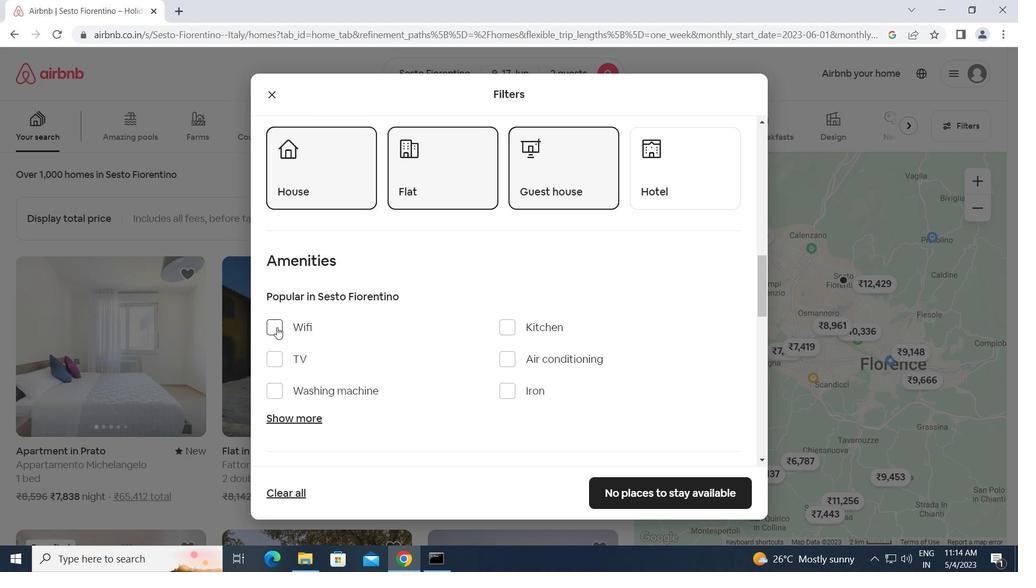 
Action: Mouse moved to (407, 359)
Screenshot: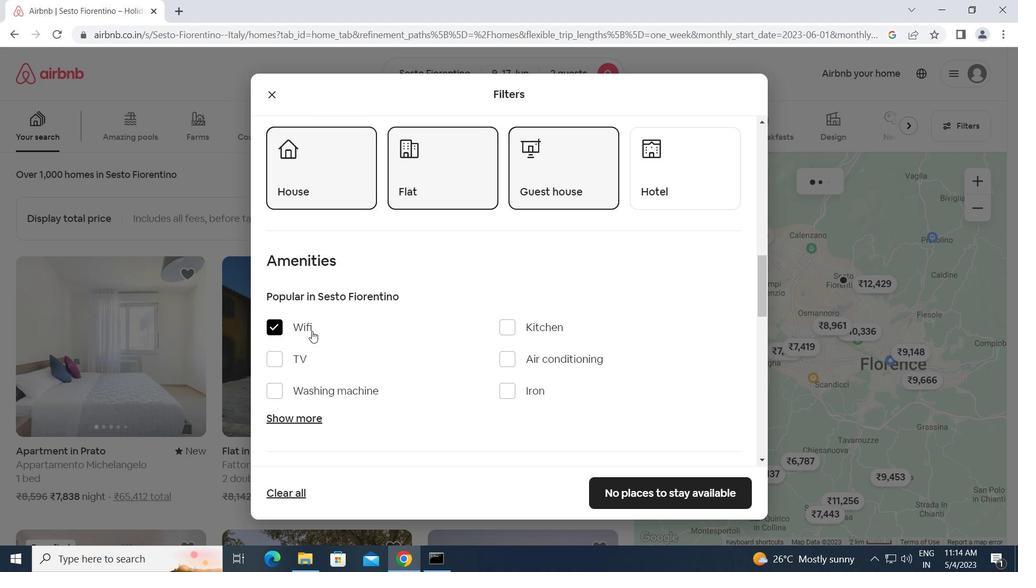 
Action: Mouse scrolled (407, 359) with delta (0, 0)
Screenshot: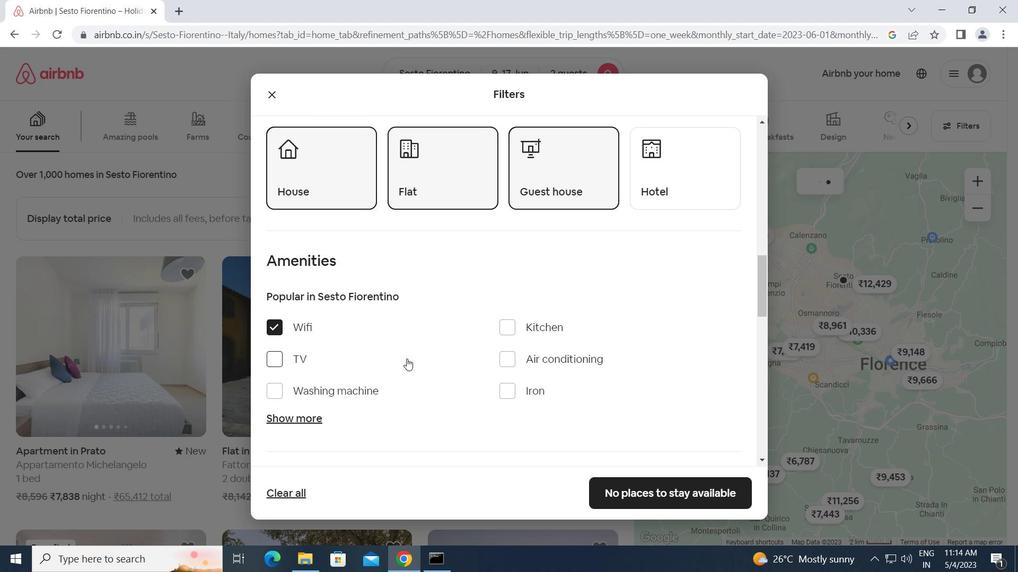 
Action: Mouse scrolled (407, 359) with delta (0, 0)
Screenshot: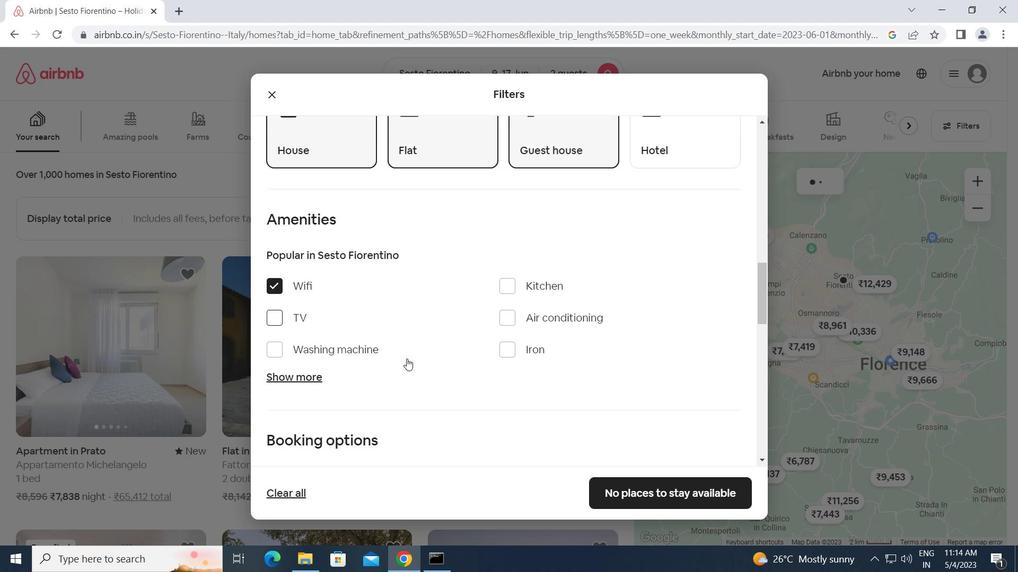 
Action: Mouse scrolled (407, 359) with delta (0, 0)
Screenshot: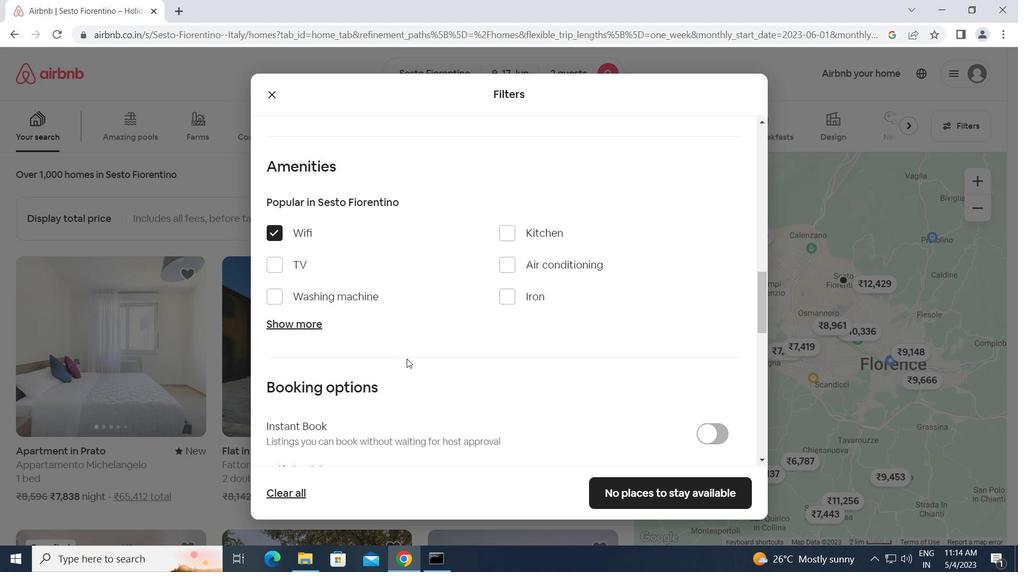 
Action: Mouse moved to (711, 373)
Screenshot: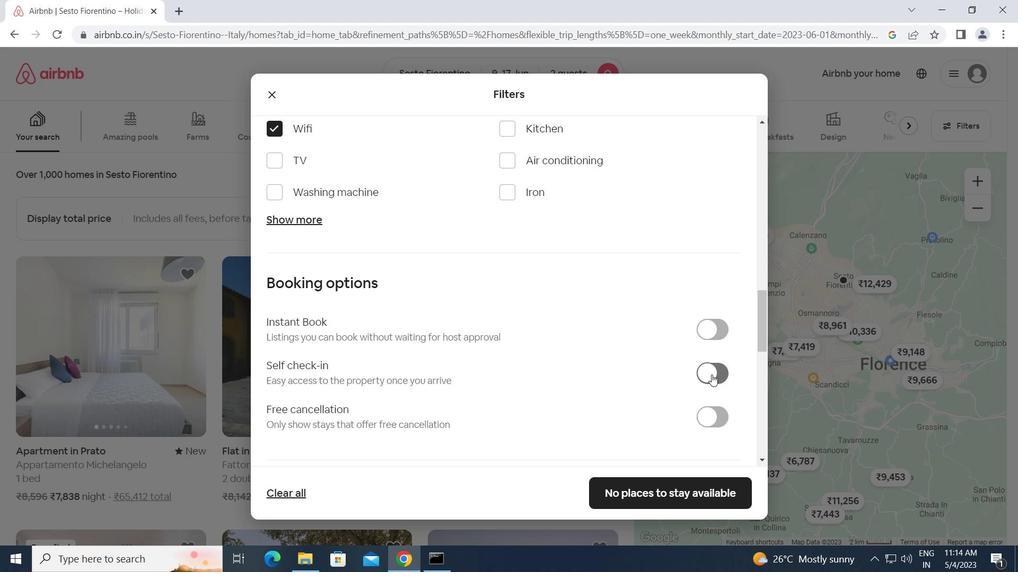
Action: Mouse pressed left at (711, 373)
Screenshot: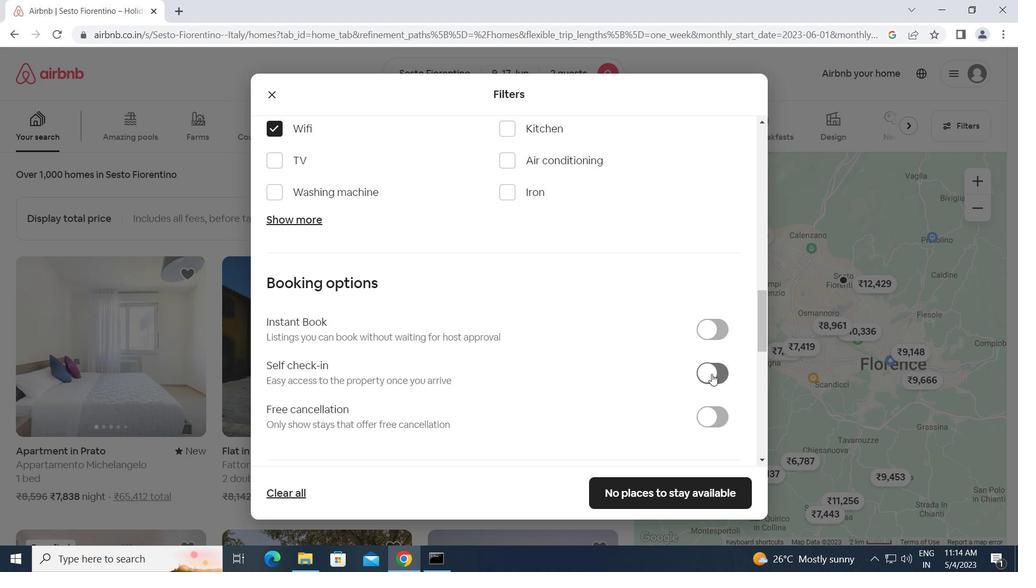 
Action: Mouse moved to (417, 403)
Screenshot: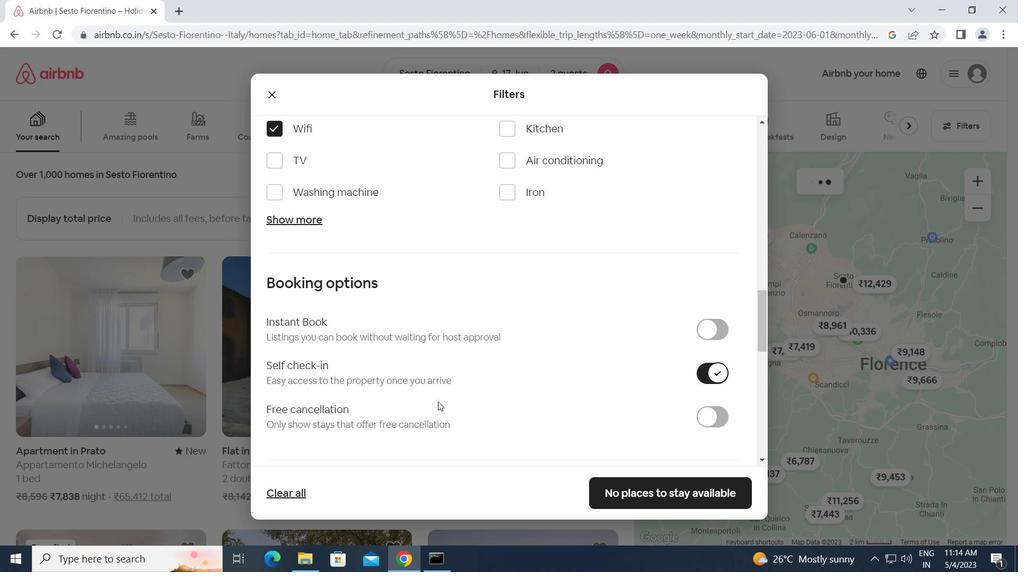 
Action: Mouse scrolled (417, 402) with delta (0, 0)
Screenshot: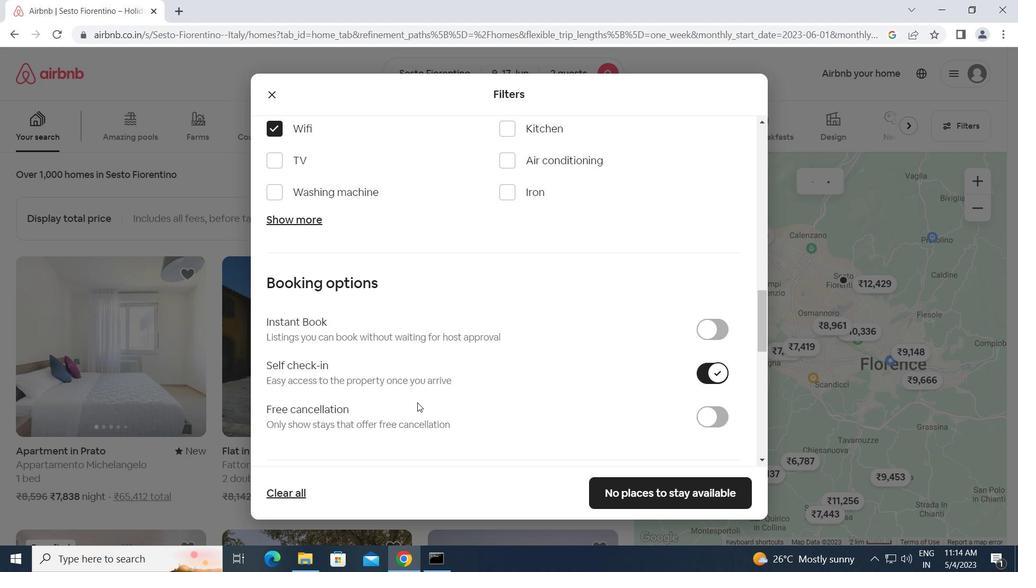 
Action: Mouse moved to (416, 403)
Screenshot: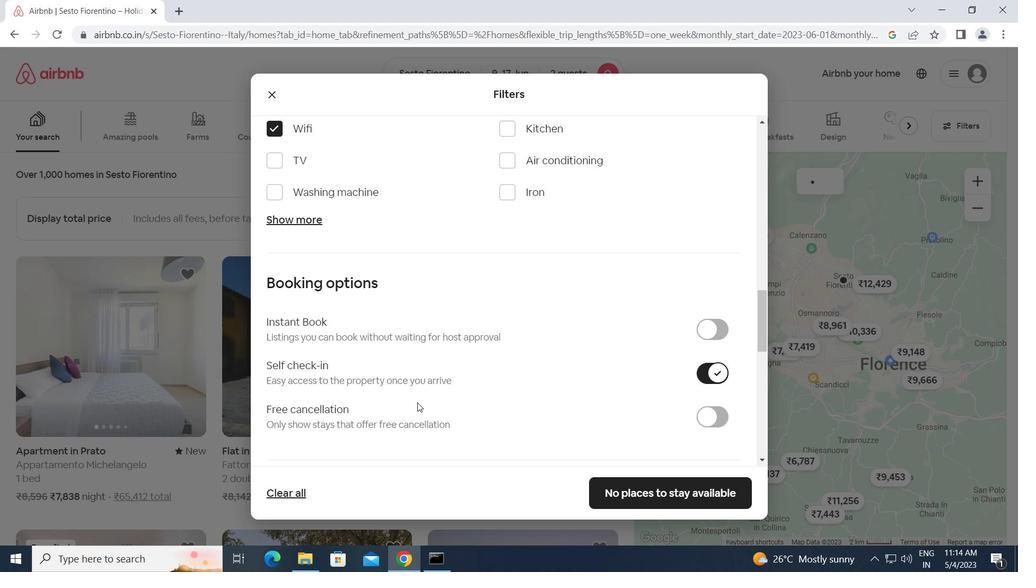 
Action: Mouse scrolled (416, 403) with delta (0, 0)
Screenshot: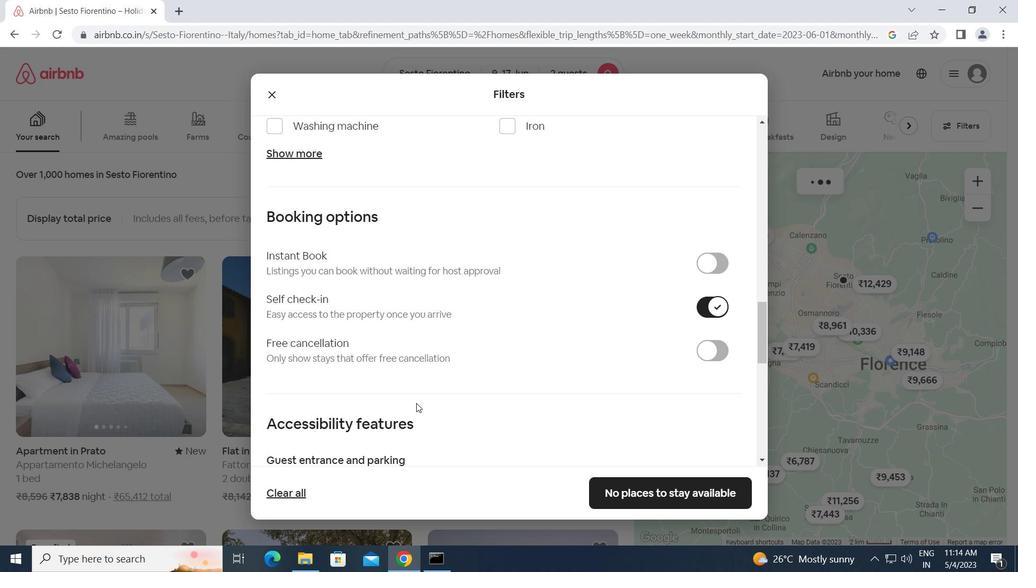 
Action: Mouse scrolled (416, 403) with delta (0, 0)
Screenshot: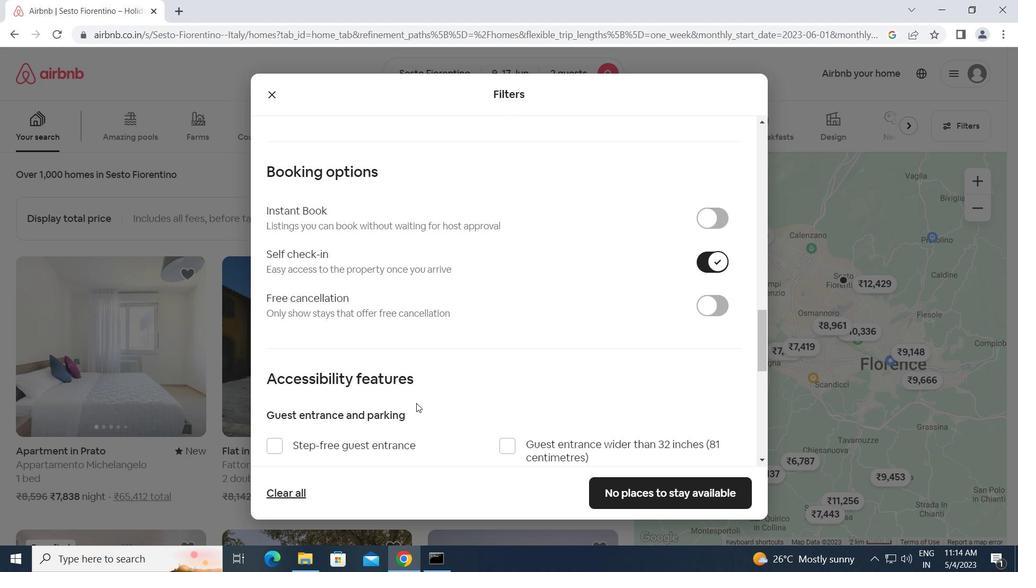 
Action: Mouse scrolled (416, 403) with delta (0, 0)
Screenshot: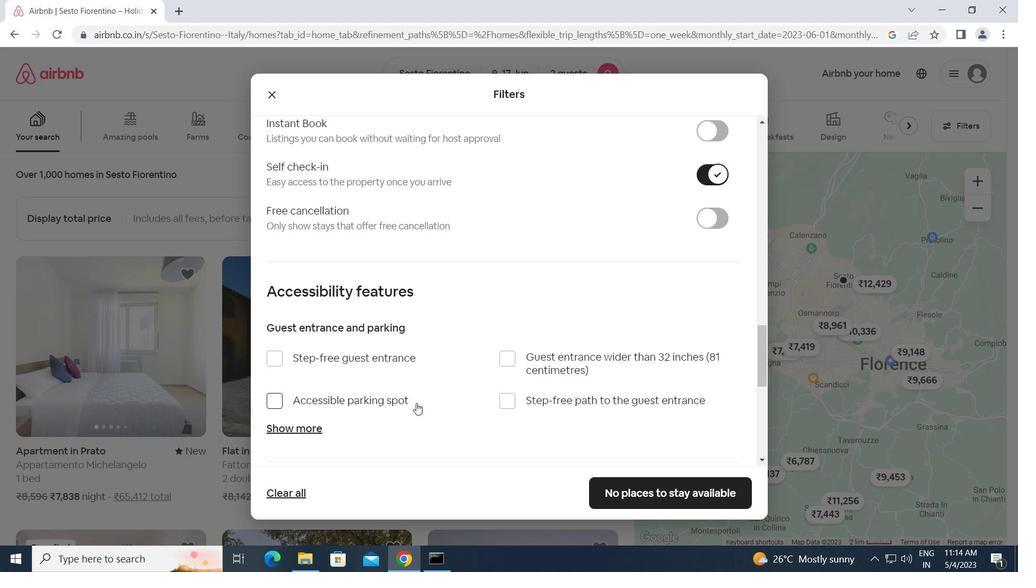
Action: Mouse scrolled (416, 403) with delta (0, 0)
Screenshot: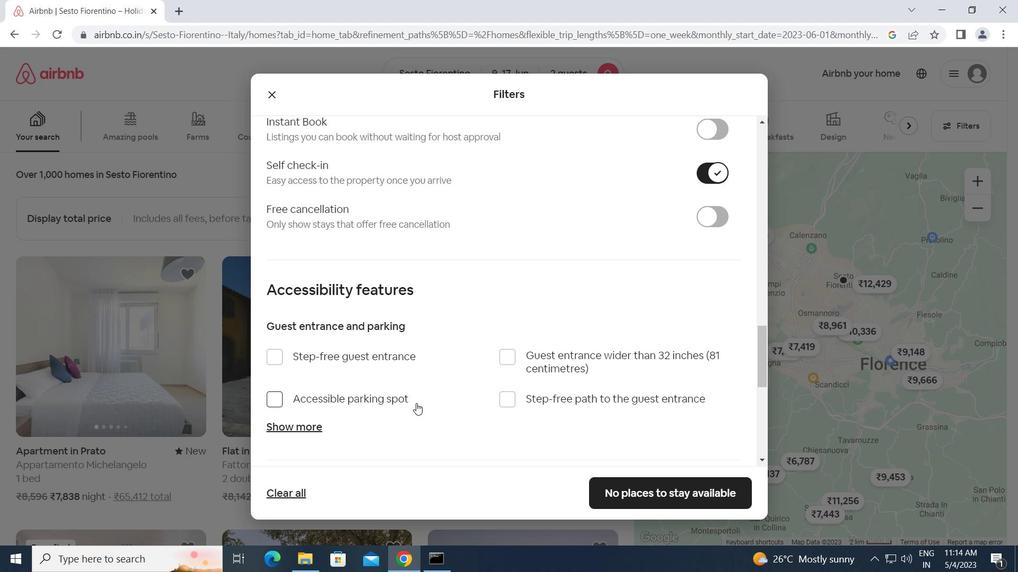 
Action: Mouse scrolled (416, 403) with delta (0, 0)
Screenshot: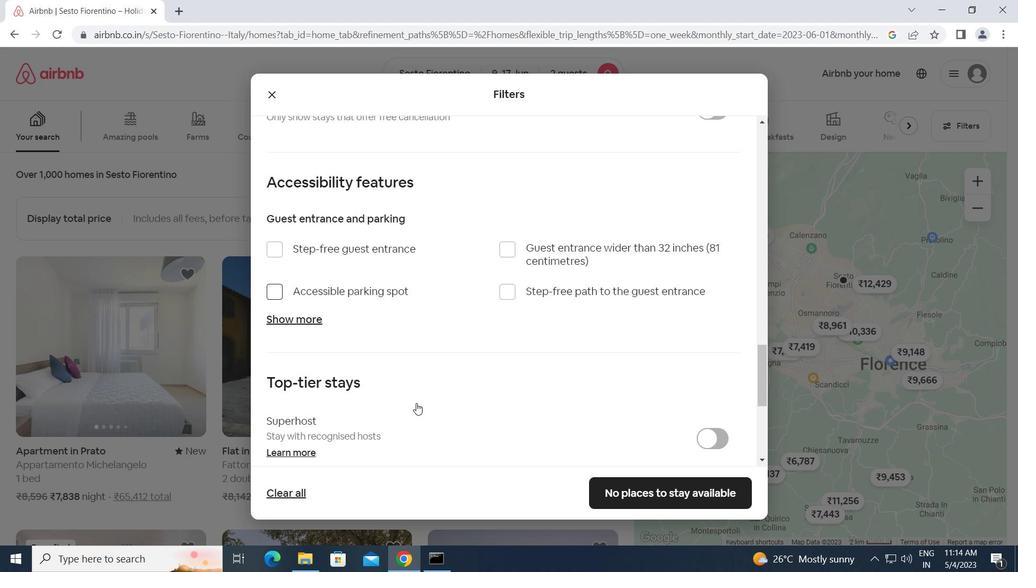 
Action: Mouse scrolled (416, 403) with delta (0, 0)
Screenshot: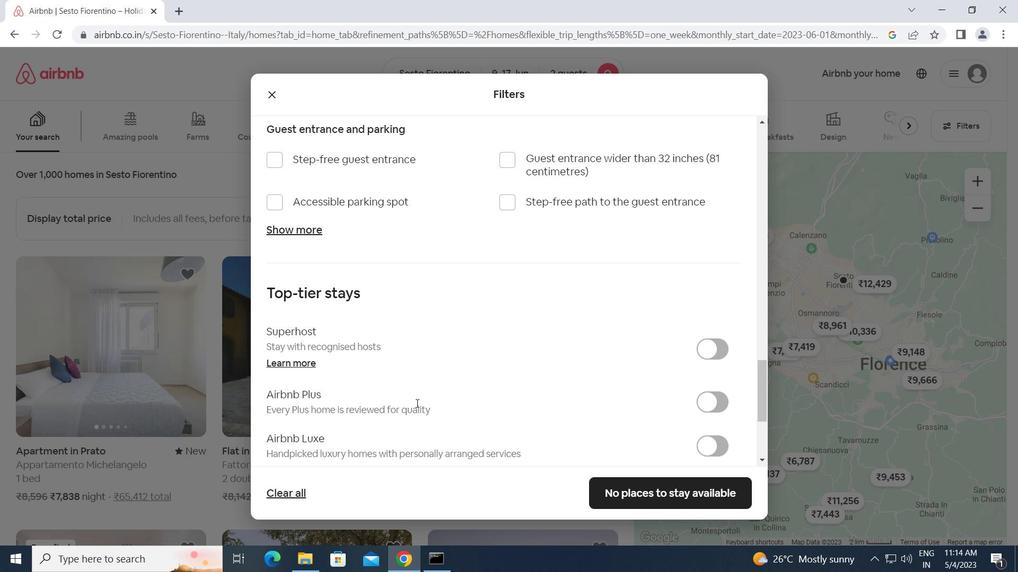 
Action: Mouse scrolled (416, 403) with delta (0, 0)
Screenshot: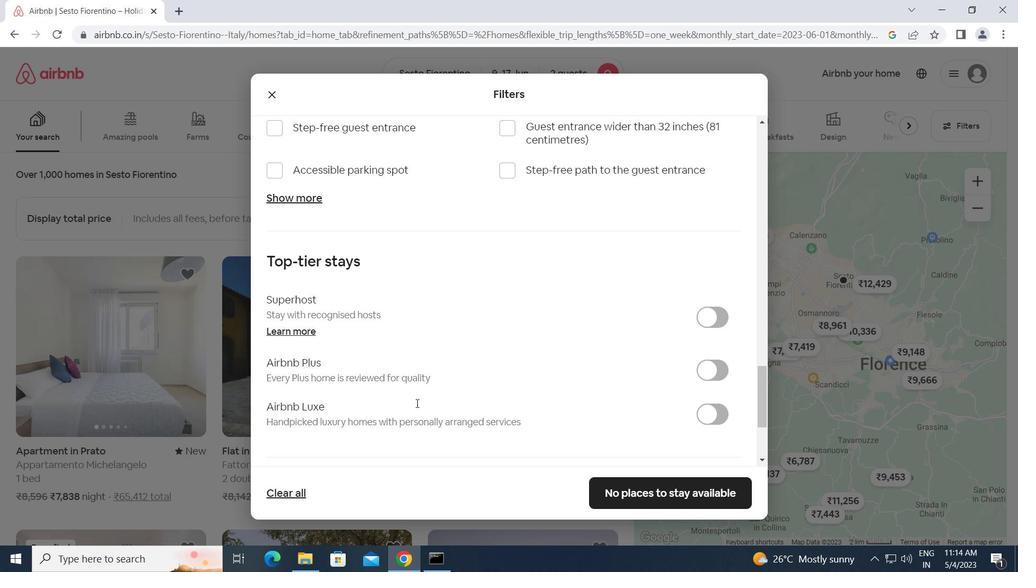 
Action: Mouse scrolled (416, 403) with delta (0, 0)
Screenshot: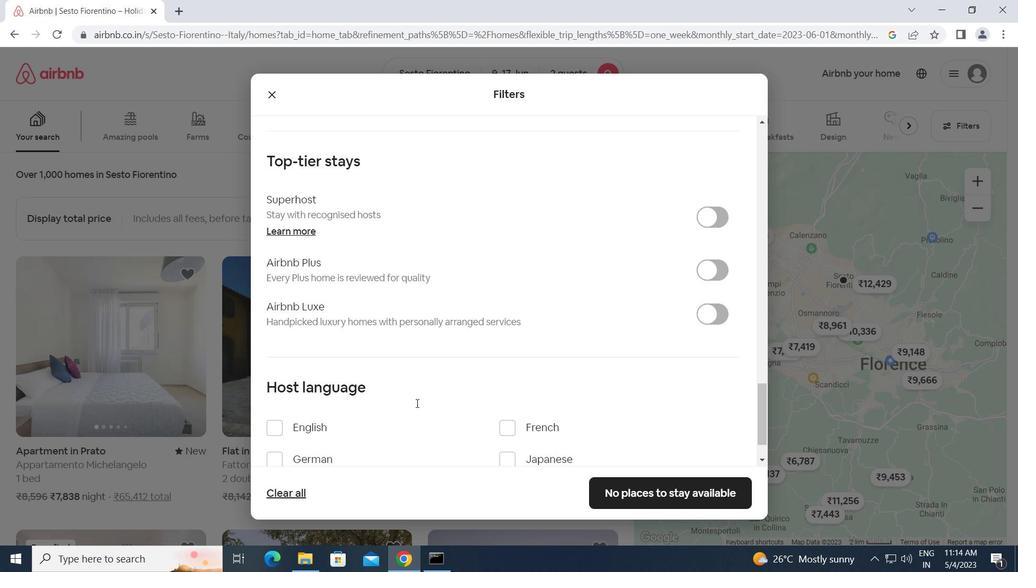 
Action: Mouse moved to (274, 367)
Screenshot: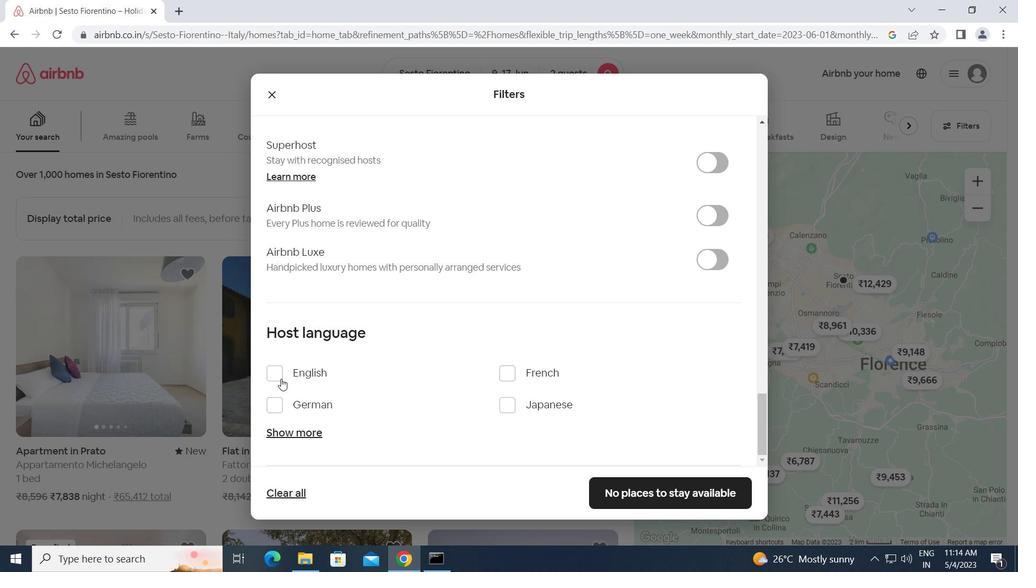 
Action: Mouse pressed left at (274, 367)
Screenshot: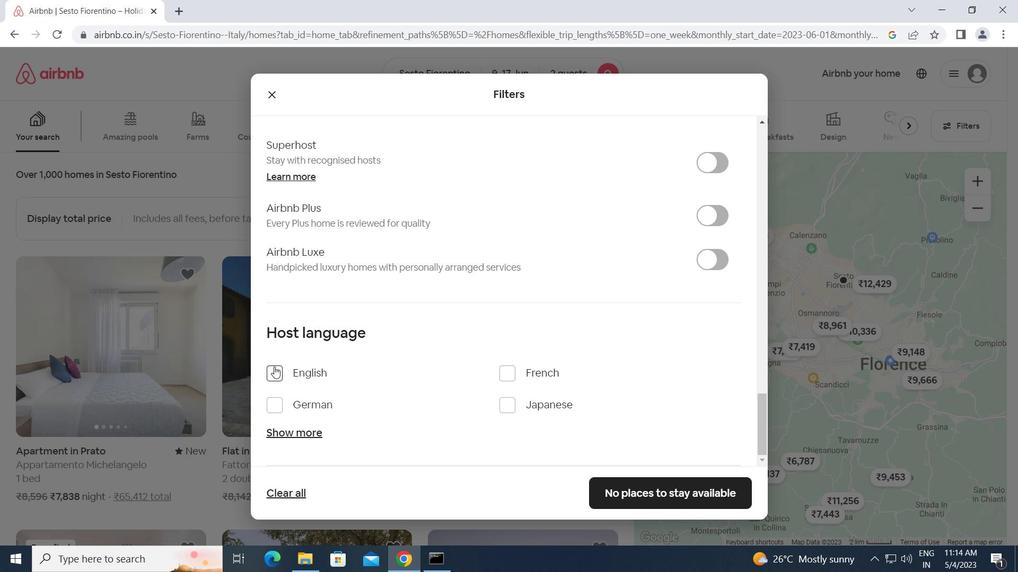 
Action: Mouse moved to (622, 494)
Screenshot: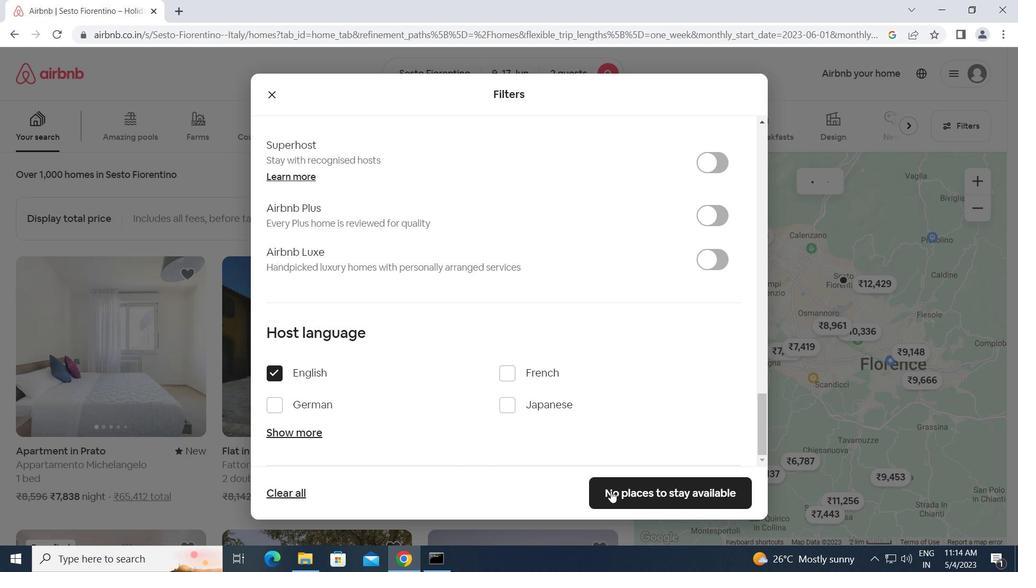 
Action: Mouse pressed left at (622, 494)
Screenshot: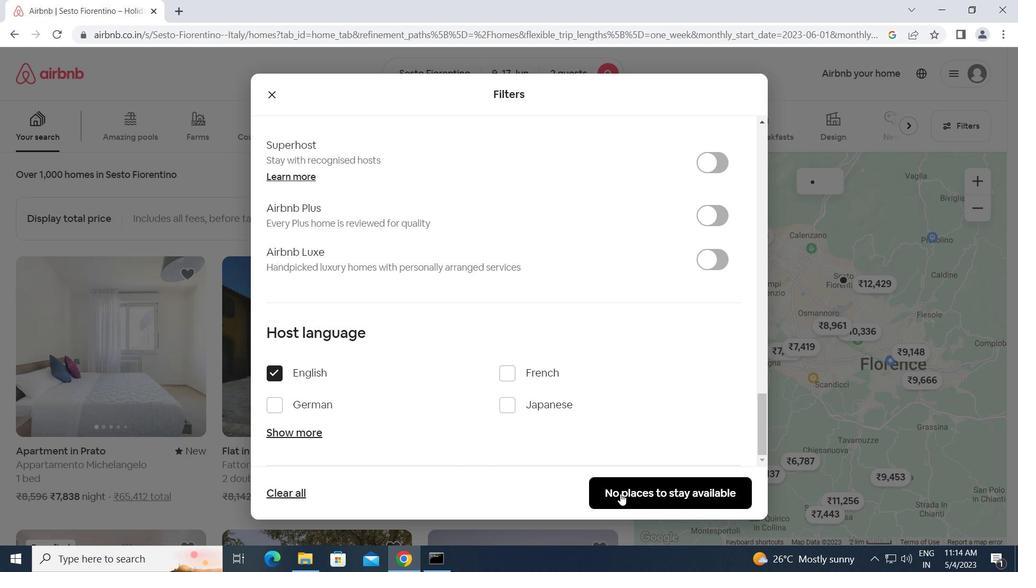 
Action: Mouse moved to (510, 431)
Screenshot: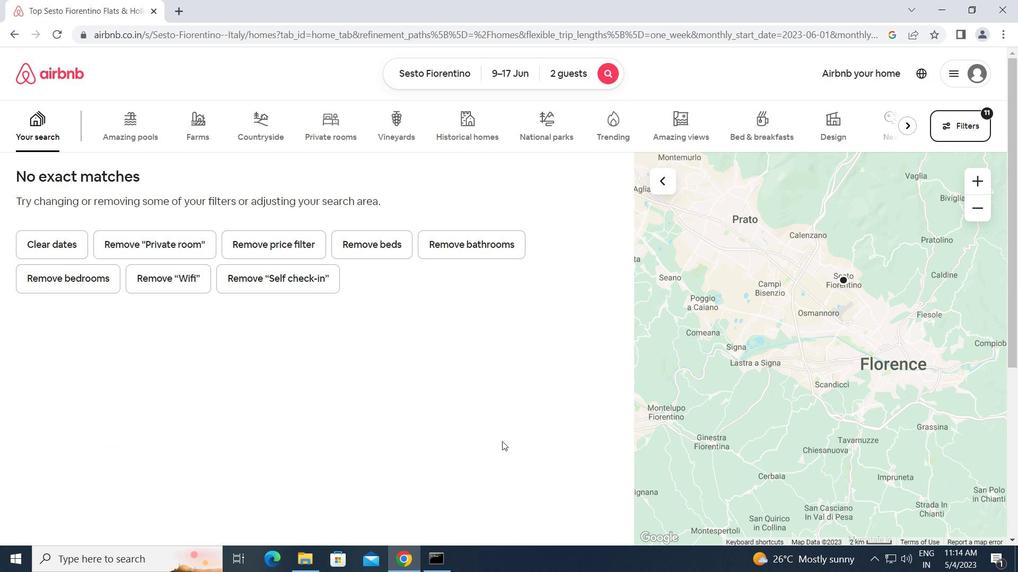 
